 Task: Look for space in Monforte de Lemos, Spain from 12th  July, 2023 to 15th July, 2023 for 3 adults in price range Rs.12000 to Rs.16000. Place can be entire place with 2 bedrooms having 3 beds and 1 bathroom. Property type can be house, flat, guest house. Amenities needed are: washing machine. Booking option can be shelf check-in. Required host language is English.
Action: Mouse moved to (252, 135)
Screenshot: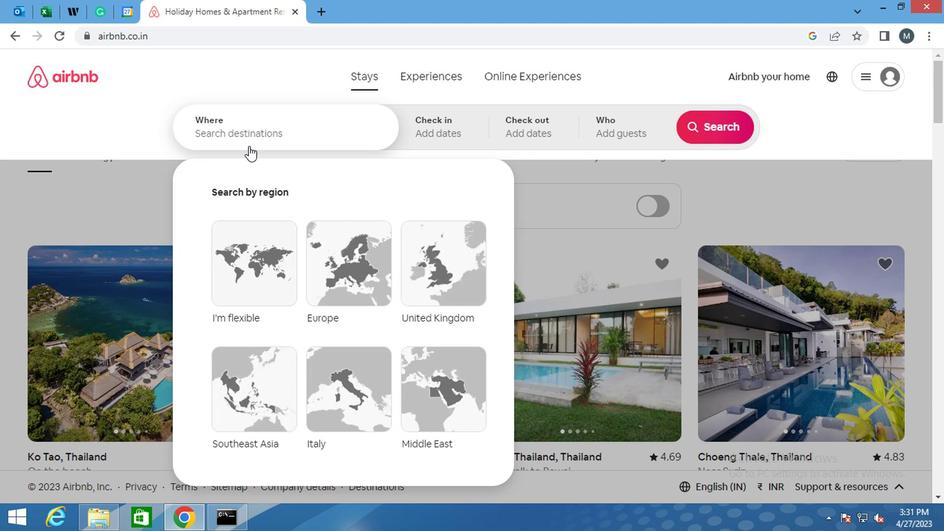 
Action: Mouse pressed left at (252, 135)
Screenshot: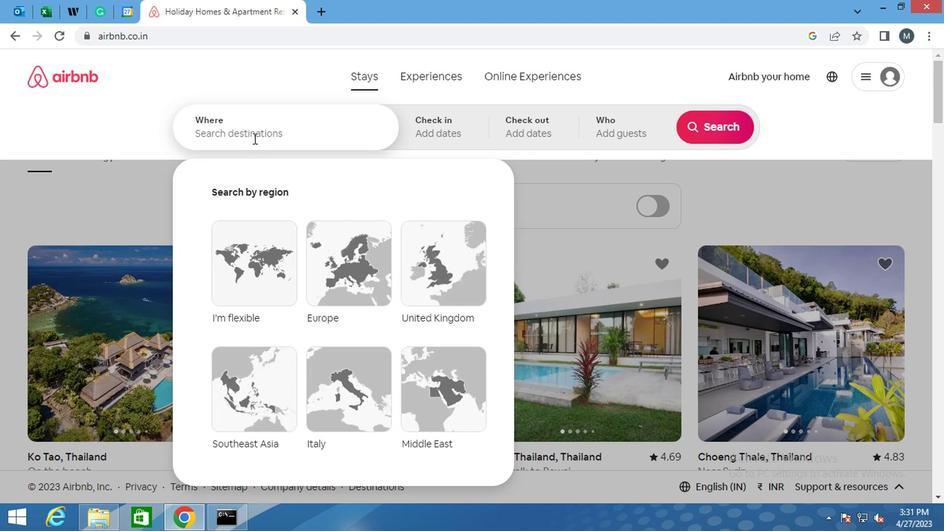 
Action: Key pressed <Key.shift>MOND<Key.backspace>FORTE<Key.space>DE<Key.space><Key.shift>LEMOS,<Key.space><Key.shift>SPAIN
Screenshot: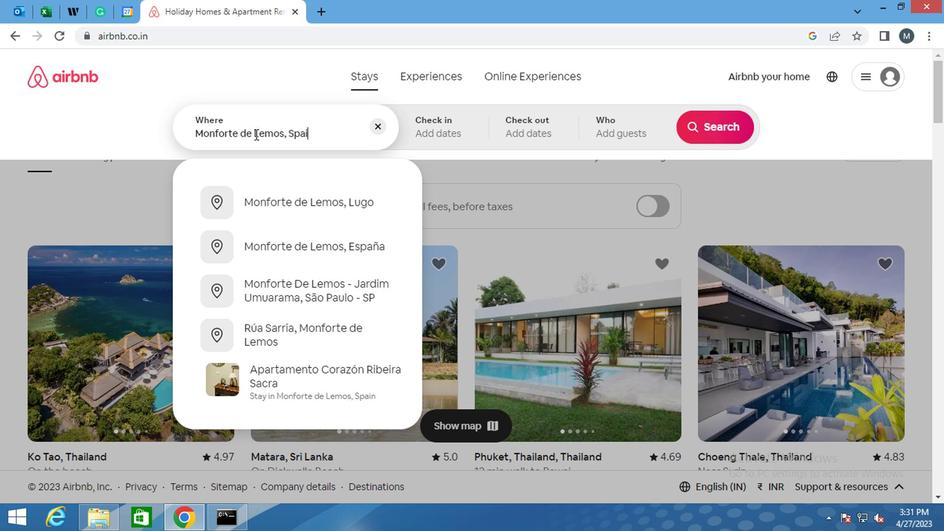
Action: Mouse moved to (244, 162)
Screenshot: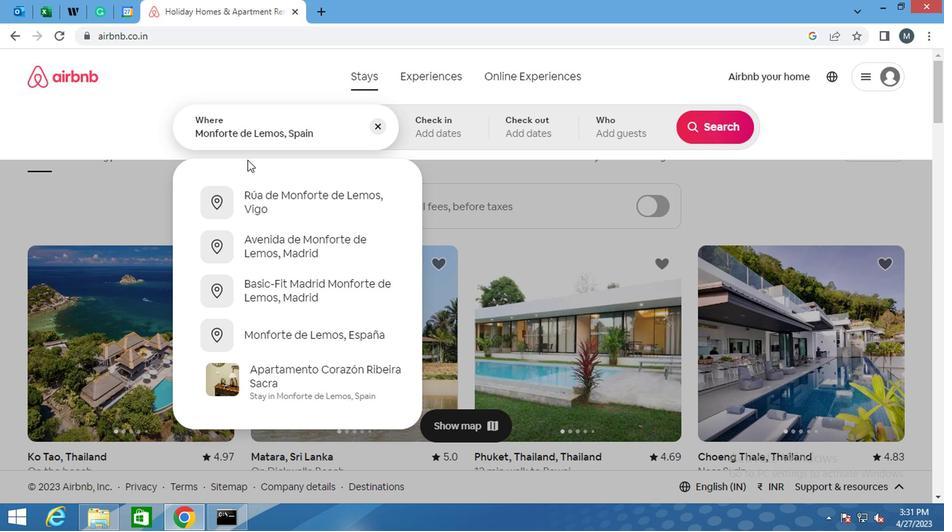 
Action: Key pressed <Key.enter>
Screenshot: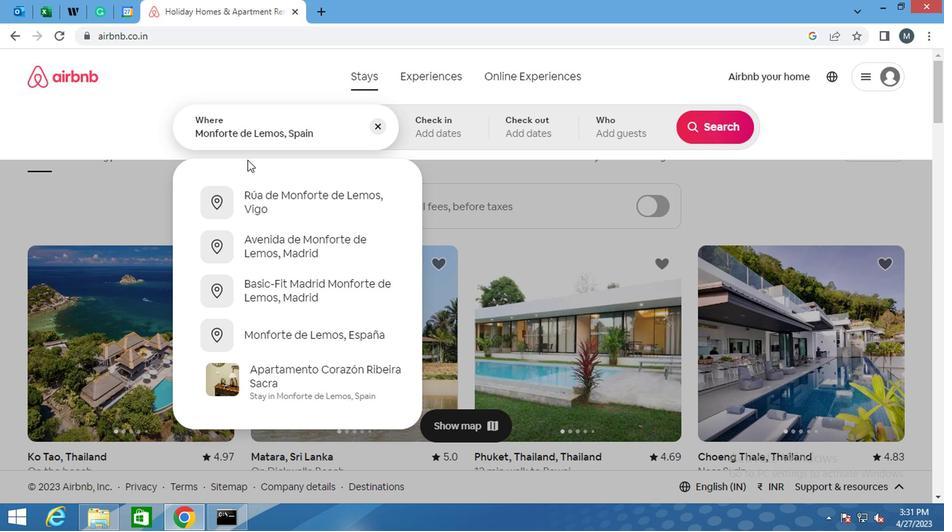 
Action: Mouse moved to (701, 238)
Screenshot: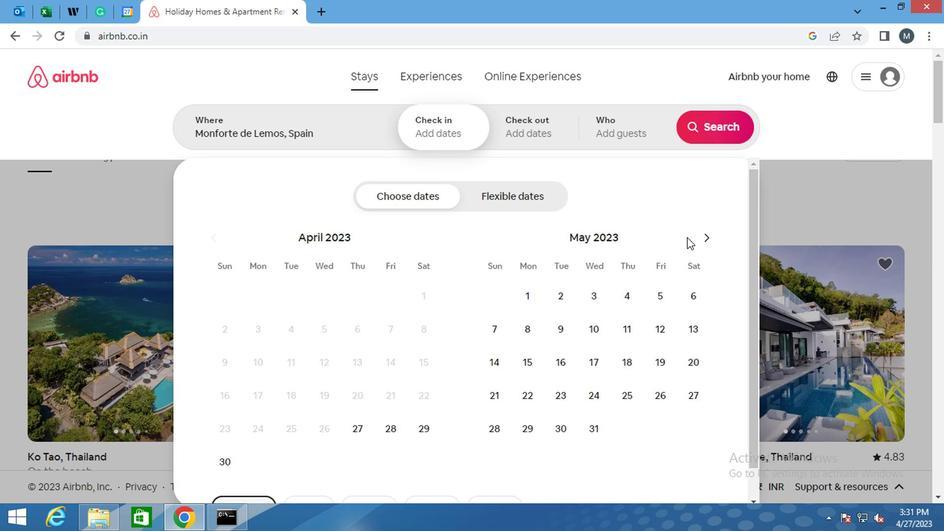 
Action: Mouse pressed left at (701, 238)
Screenshot: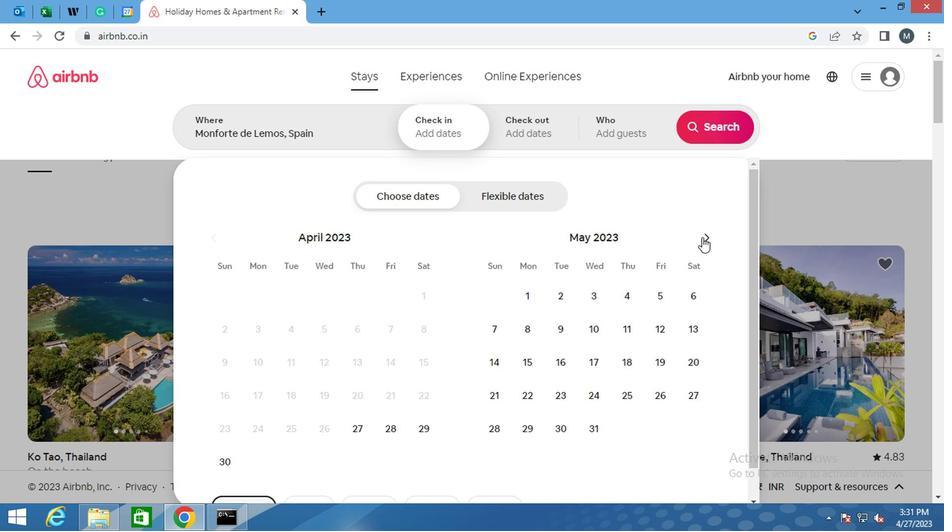
Action: Mouse moved to (701, 238)
Screenshot: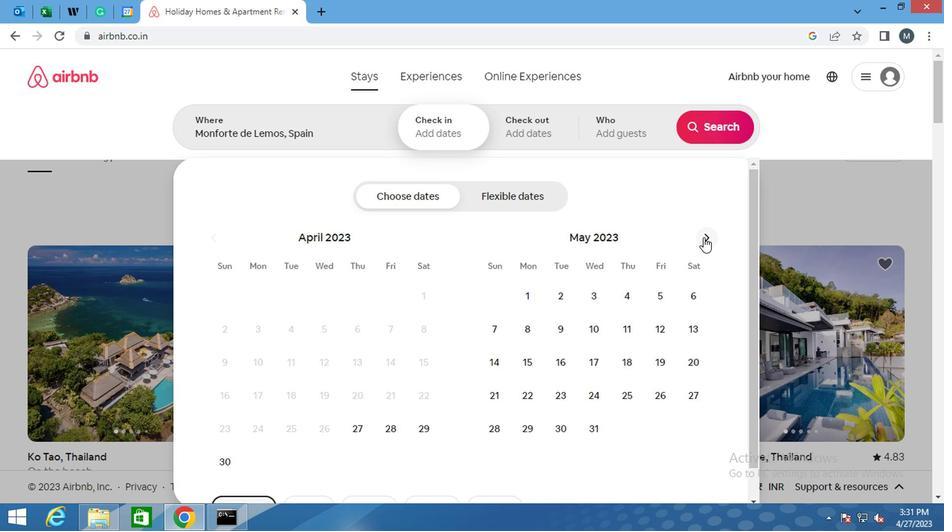 
Action: Mouse pressed left at (701, 238)
Screenshot: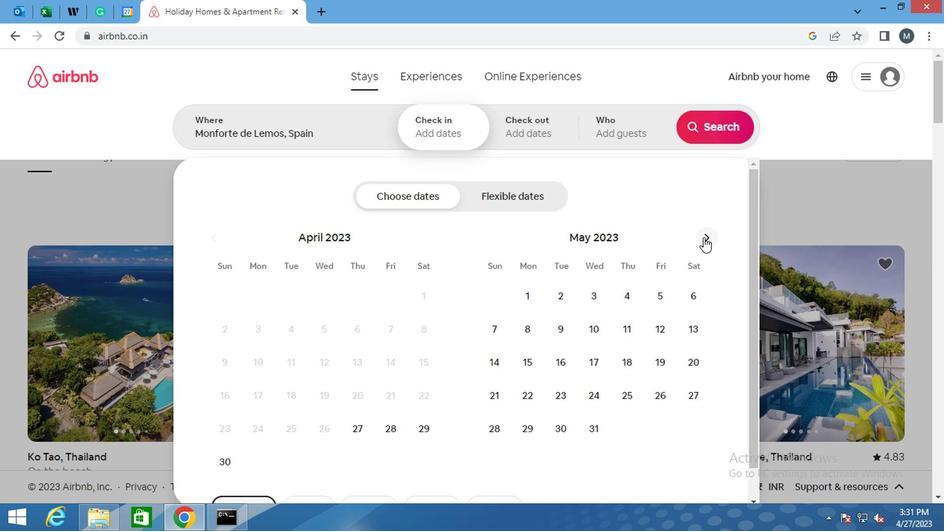 
Action: Mouse moved to (597, 363)
Screenshot: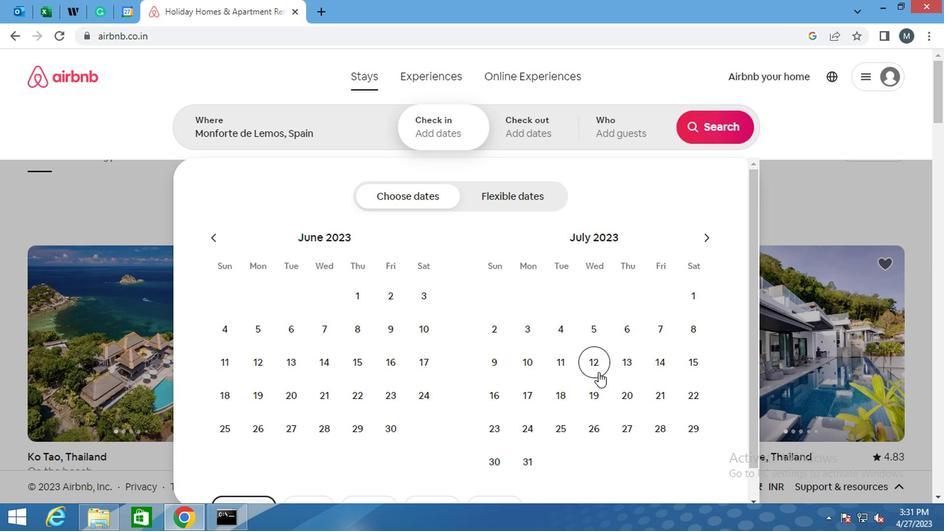 
Action: Mouse pressed left at (597, 363)
Screenshot: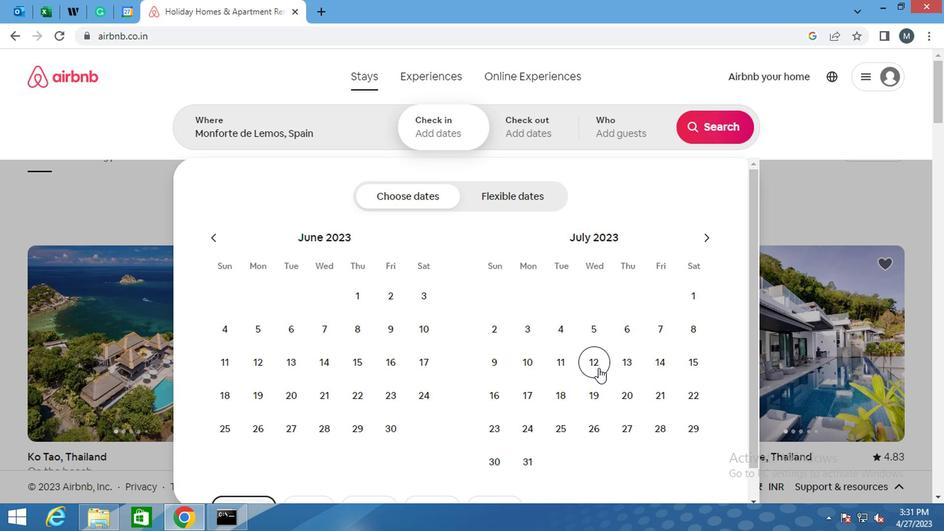 
Action: Mouse moved to (693, 371)
Screenshot: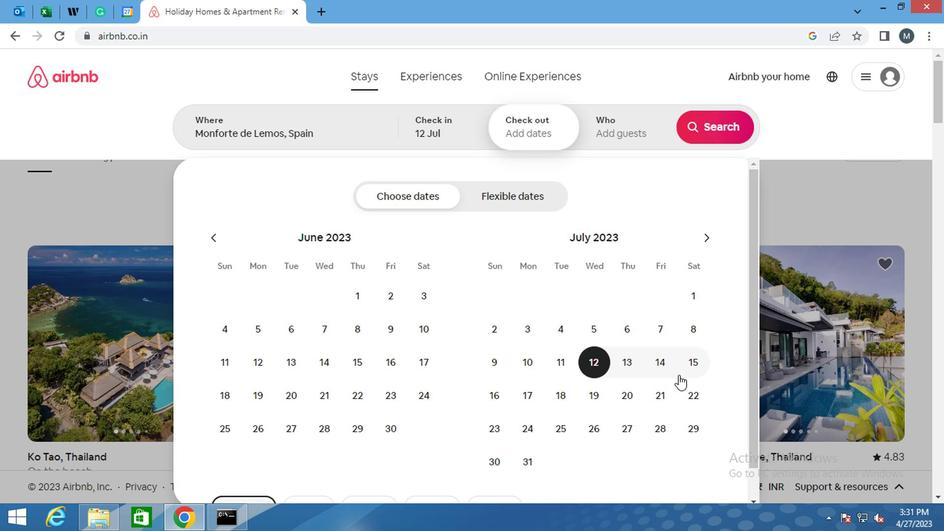 
Action: Mouse pressed left at (693, 371)
Screenshot: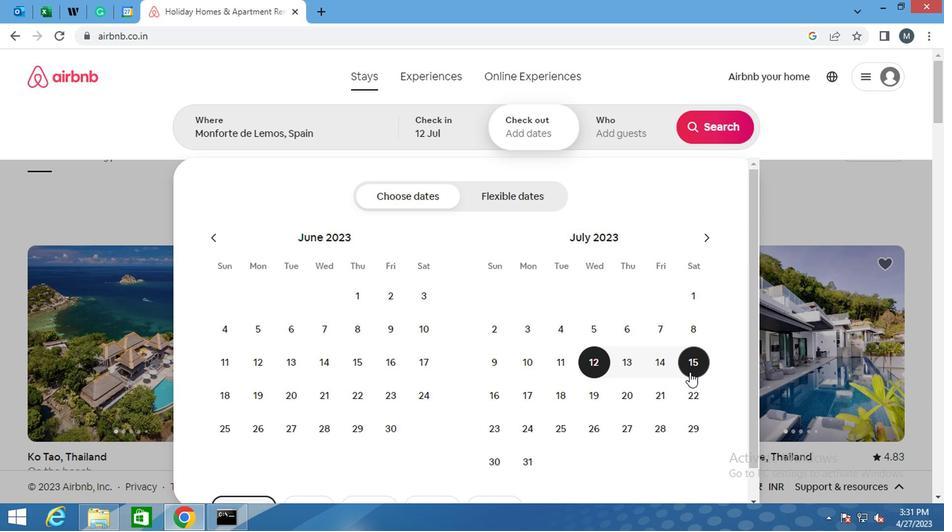 
Action: Mouse moved to (620, 133)
Screenshot: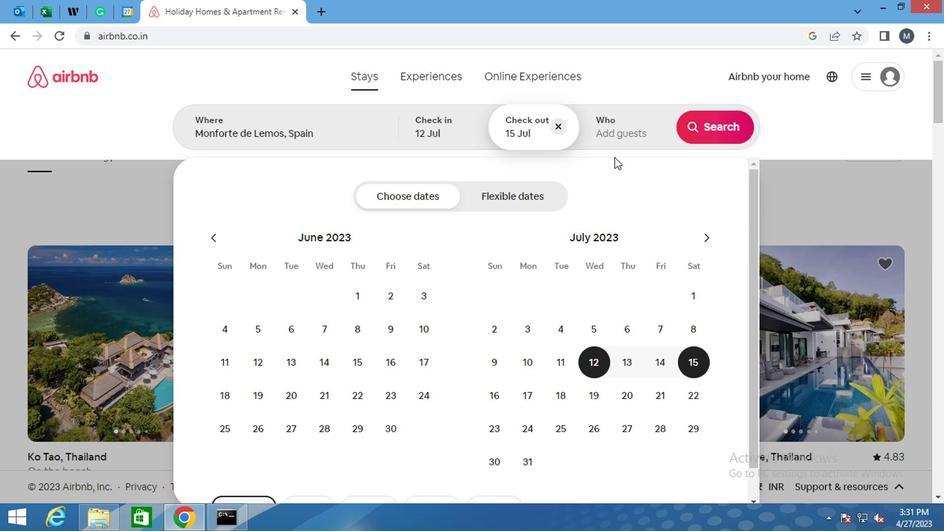 
Action: Mouse pressed left at (620, 133)
Screenshot: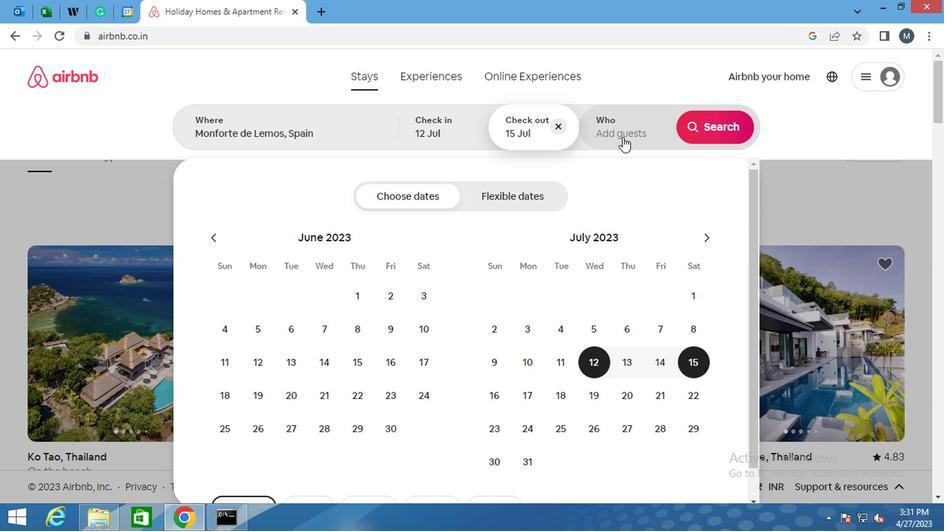 
Action: Mouse moved to (723, 201)
Screenshot: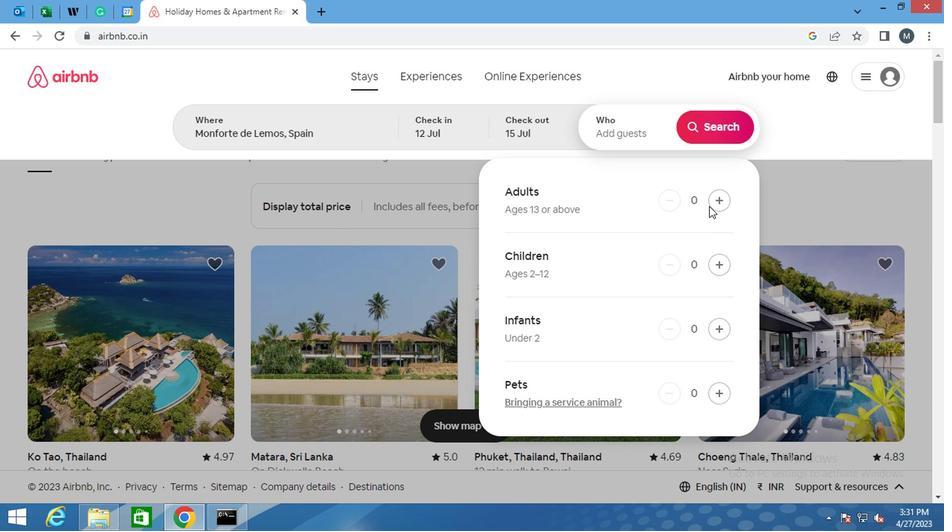 
Action: Mouse pressed left at (723, 201)
Screenshot: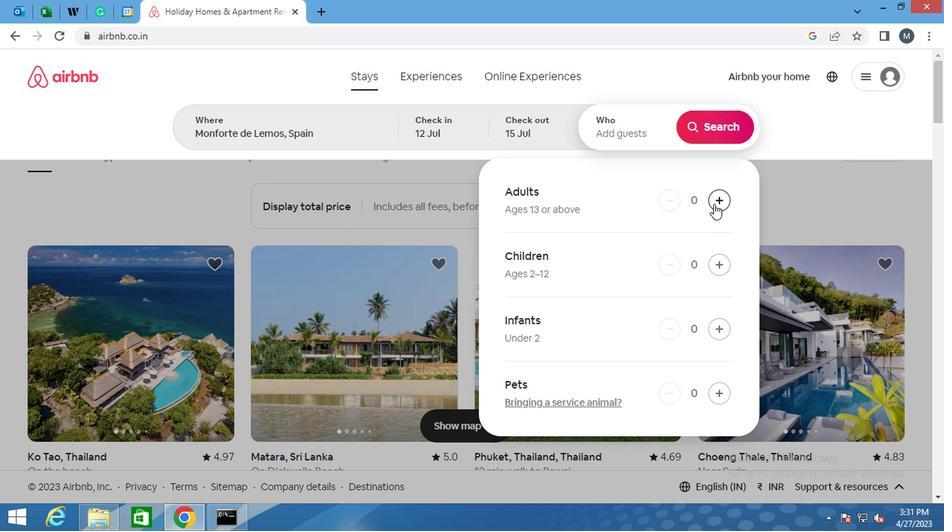 
Action: Mouse moved to (723, 201)
Screenshot: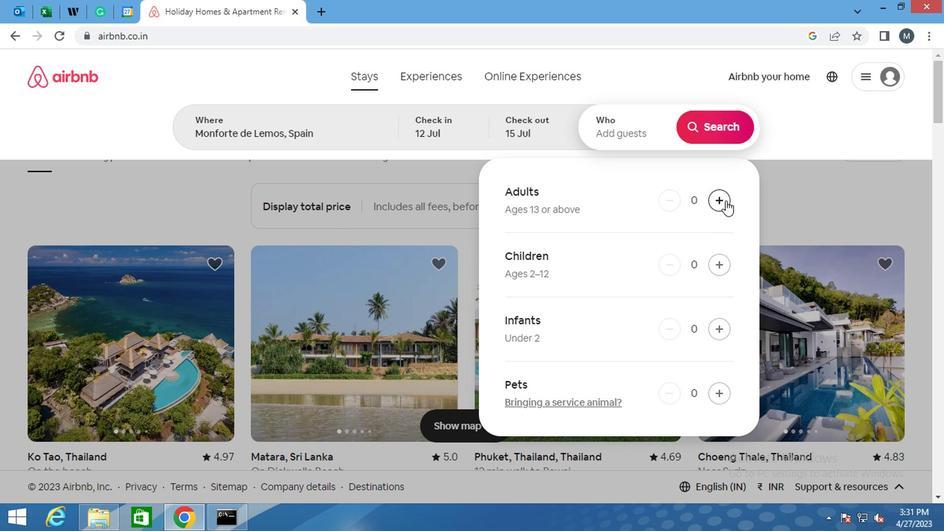 
Action: Mouse pressed left at (723, 201)
Screenshot: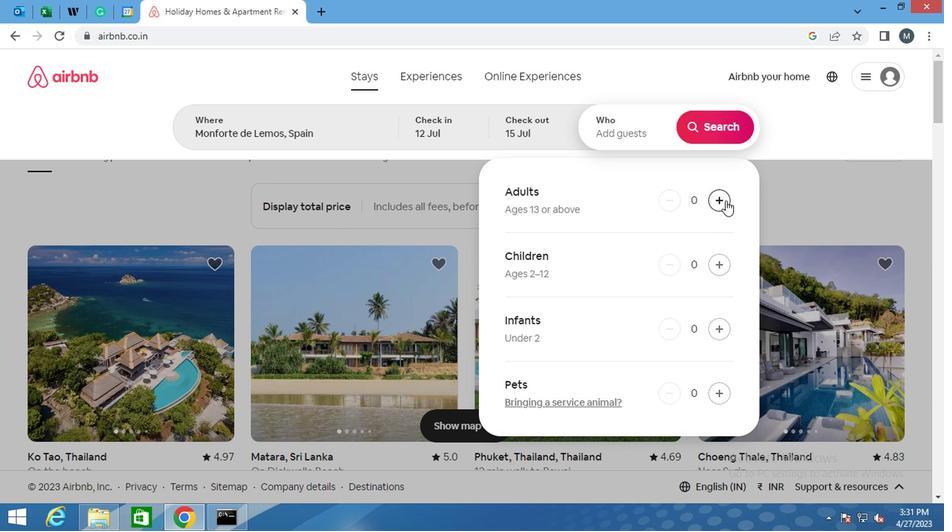 
Action: Mouse pressed left at (723, 201)
Screenshot: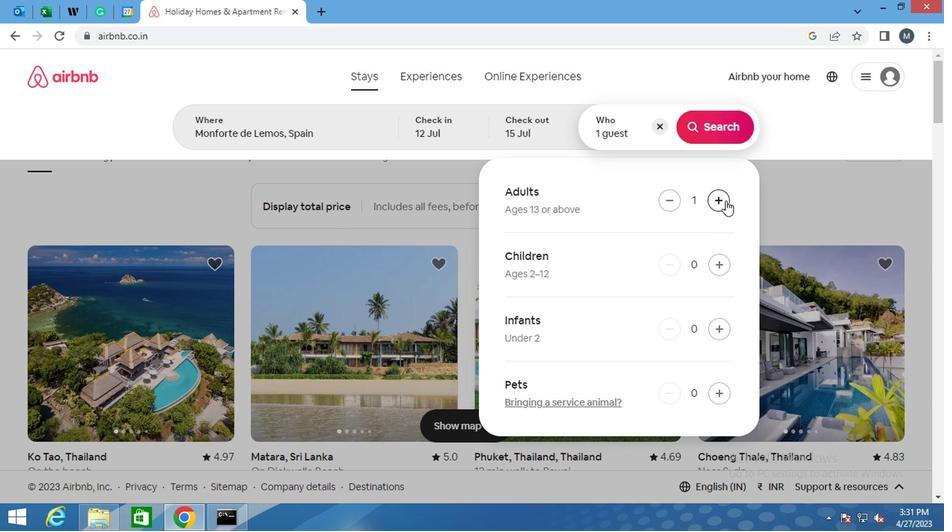 
Action: Mouse moved to (697, 126)
Screenshot: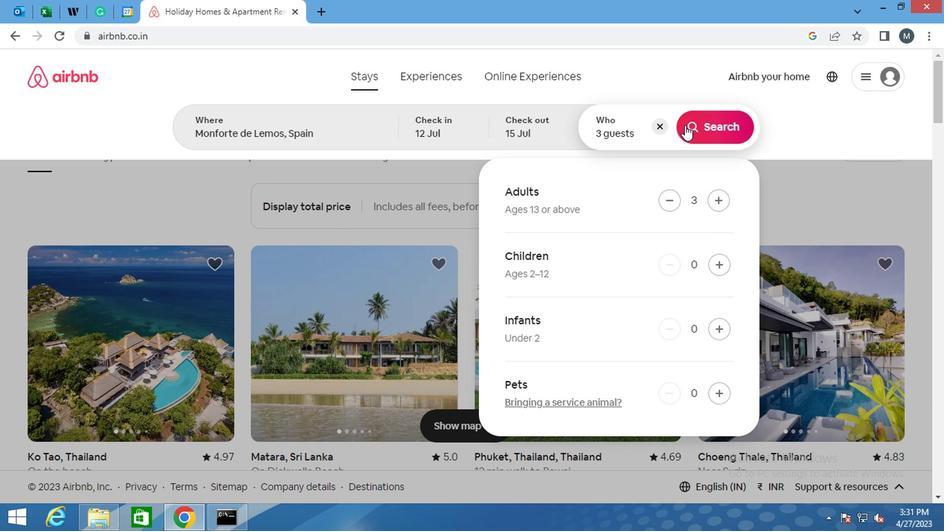 
Action: Mouse pressed left at (697, 126)
Screenshot: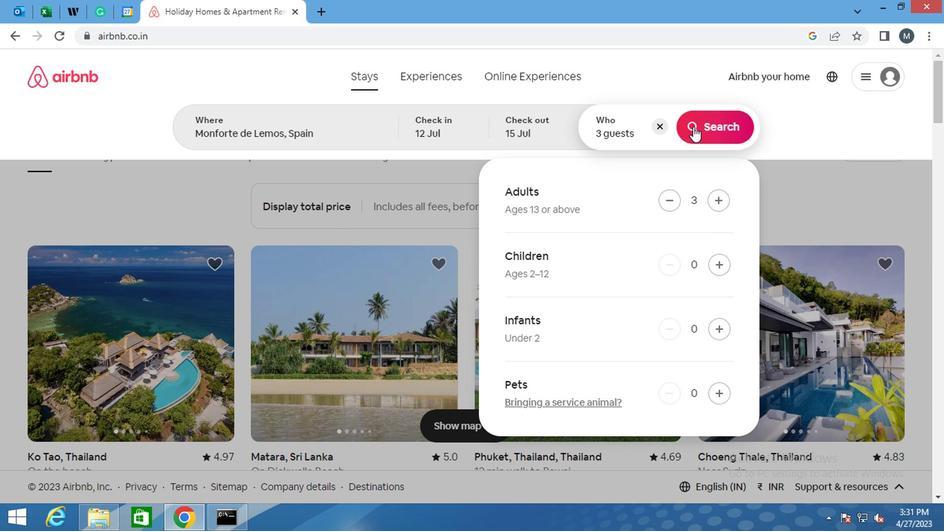
Action: Mouse moved to (865, 136)
Screenshot: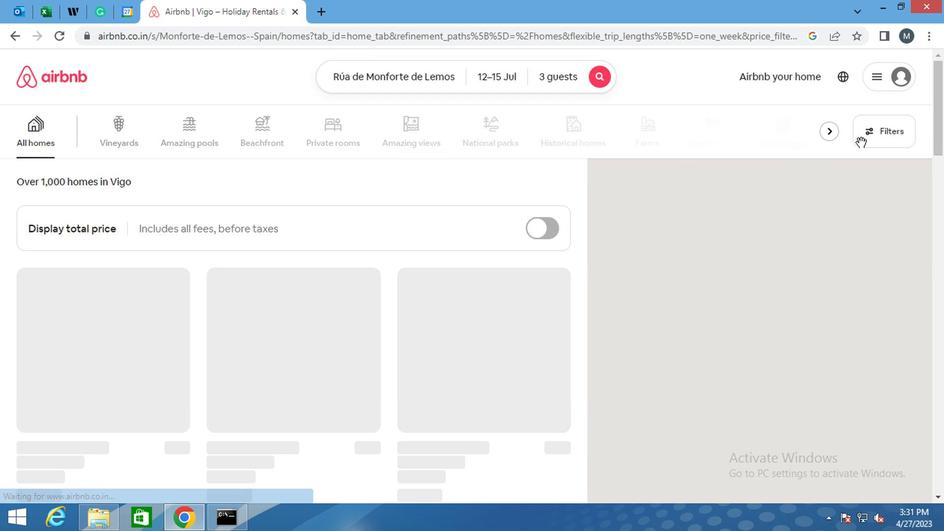
Action: Mouse pressed left at (865, 136)
Screenshot: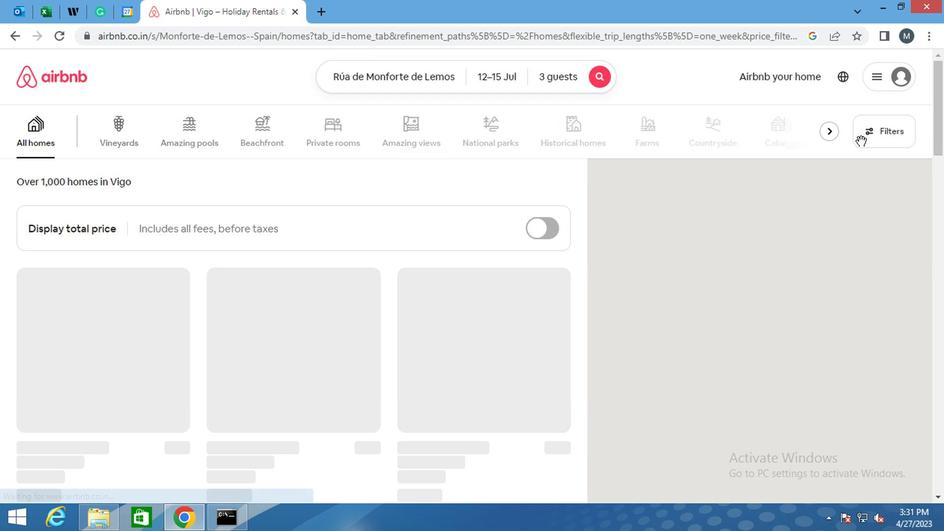 
Action: Mouse moved to (333, 300)
Screenshot: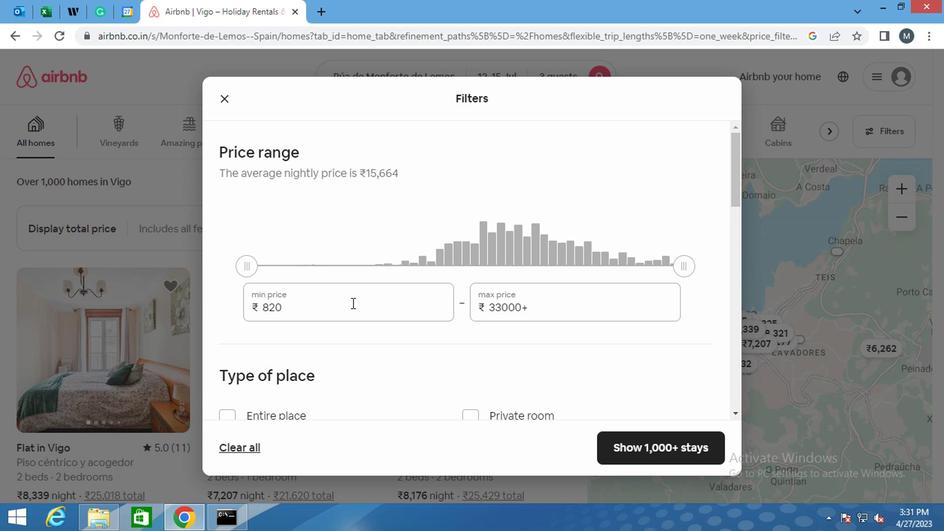 
Action: Mouse pressed left at (333, 300)
Screenshot: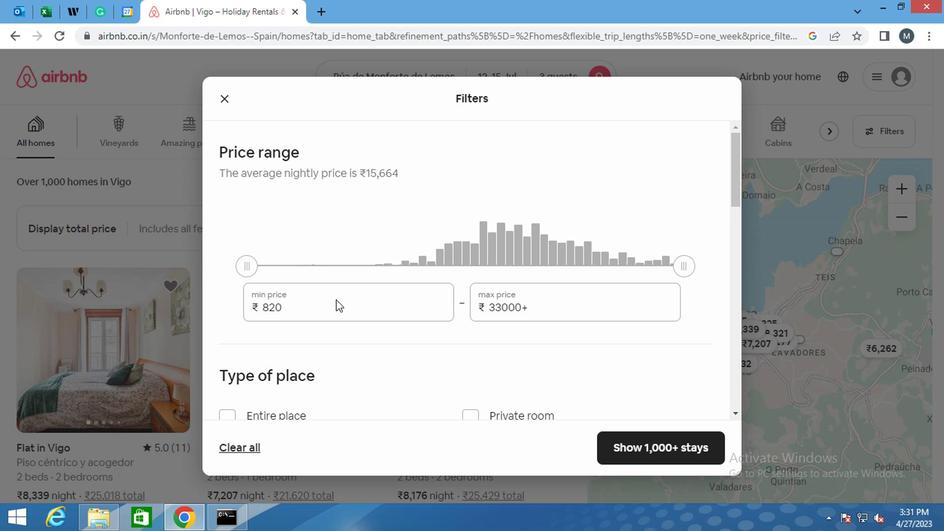 
Action: Mouse moved to (328, 311)
Screenshot: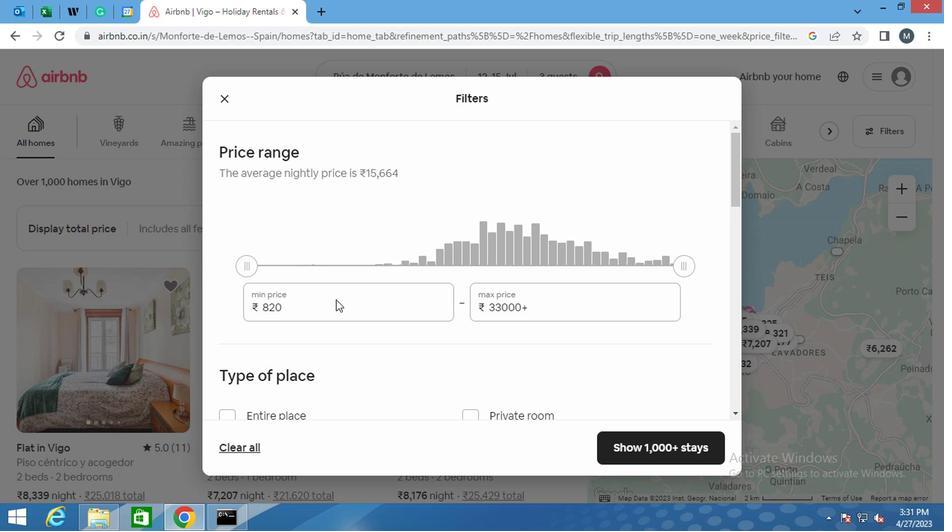 
Action: Mouse pressed left at (328, 311)
Screenshot: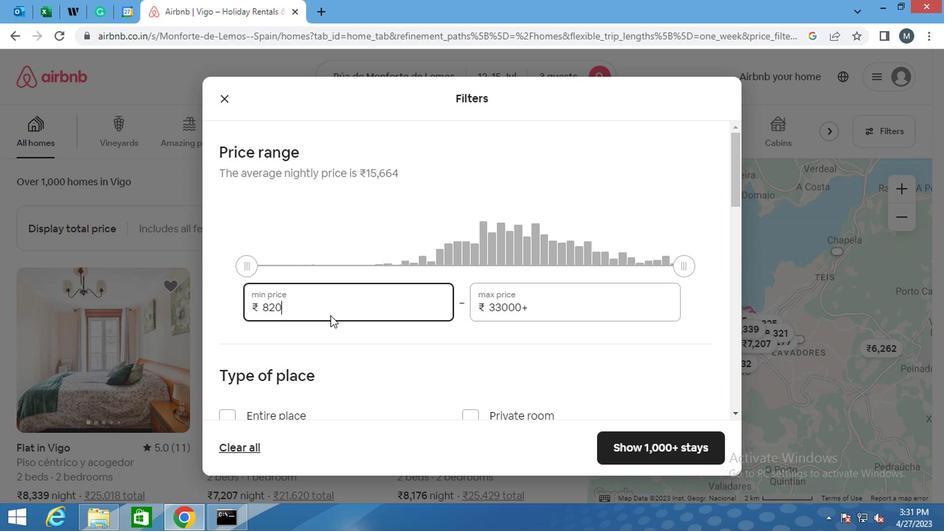 
Action: Mouse moved to (328, 311)
Screenshot: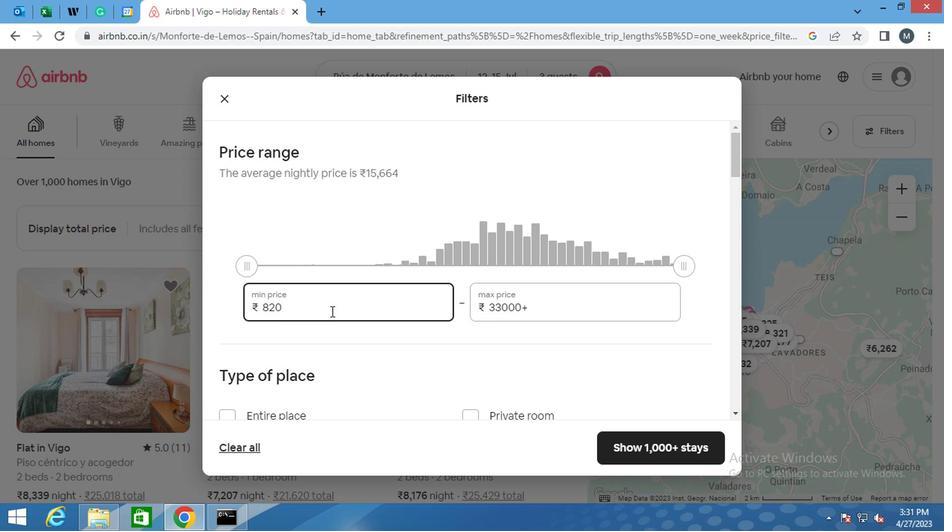 
Action: Key pressed <Key.backspace>
Screenshot: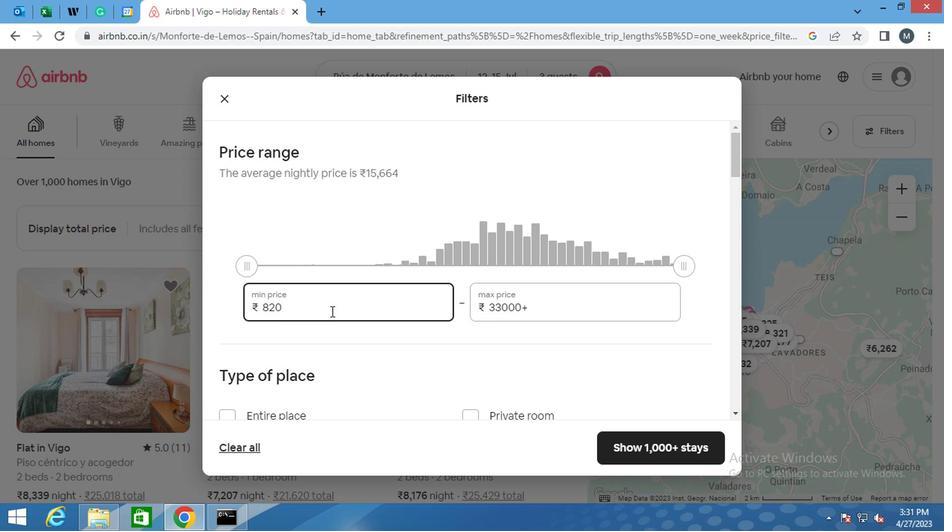 
Action: Mouse moved to (328, 311)
Screenshot: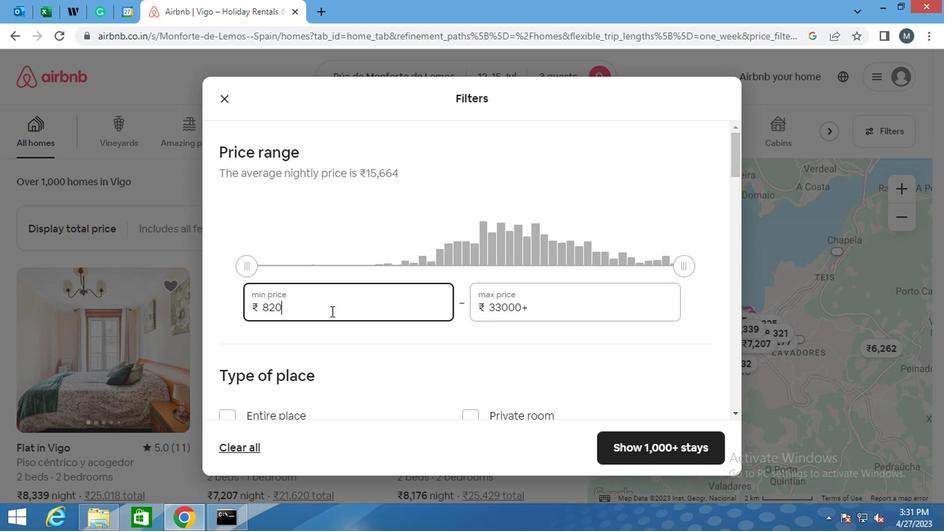 
Action: Key pressed <Key.backspace><Key.backspace><Key.backspace><Key.backspace><Key.backspace><Key.backspace><Key.backspace>
Screenshot: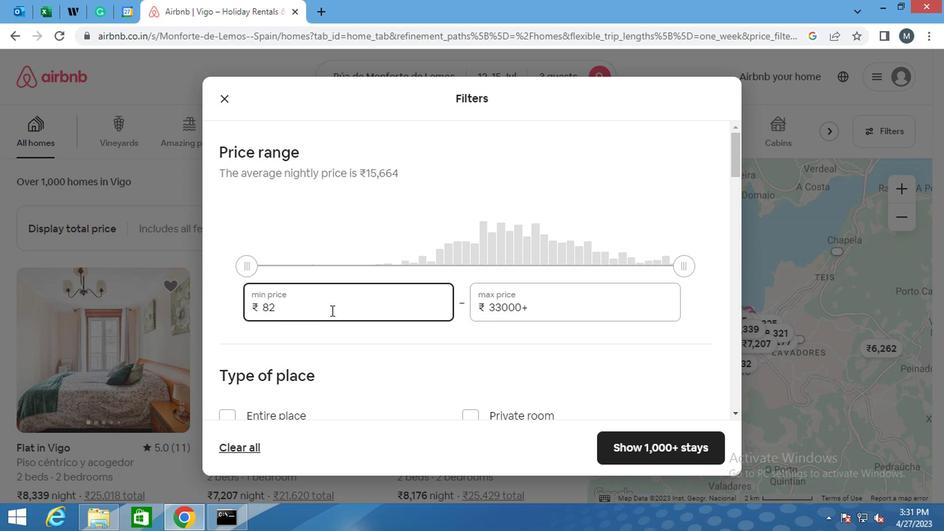 
Action: Mouse moved to (328, 311)
Screenshot: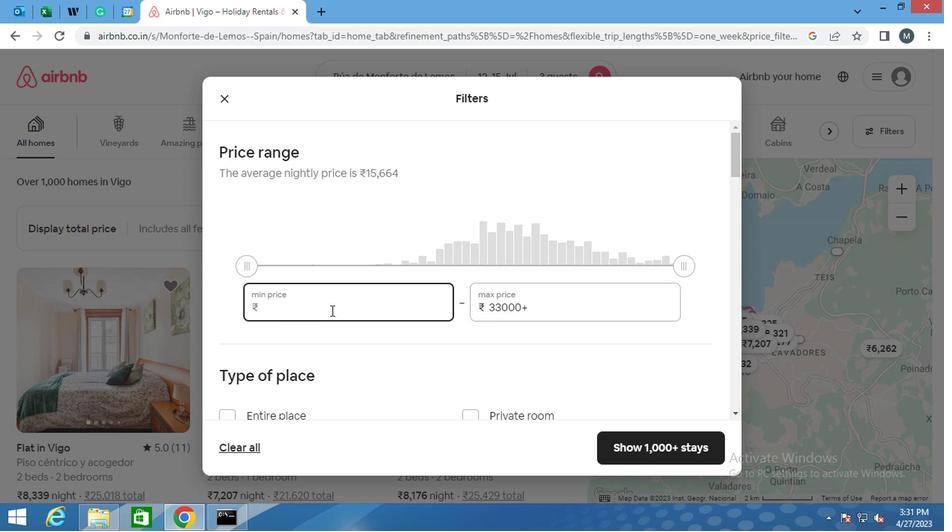 
Action: Key pressed 1200
Screenshot: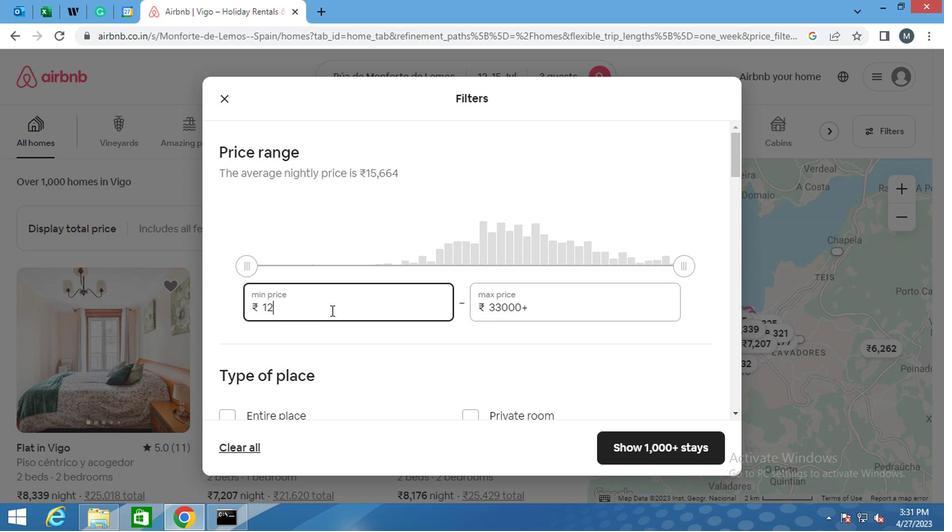 
Action: Mouse moved to (329, 311)
Screenshot: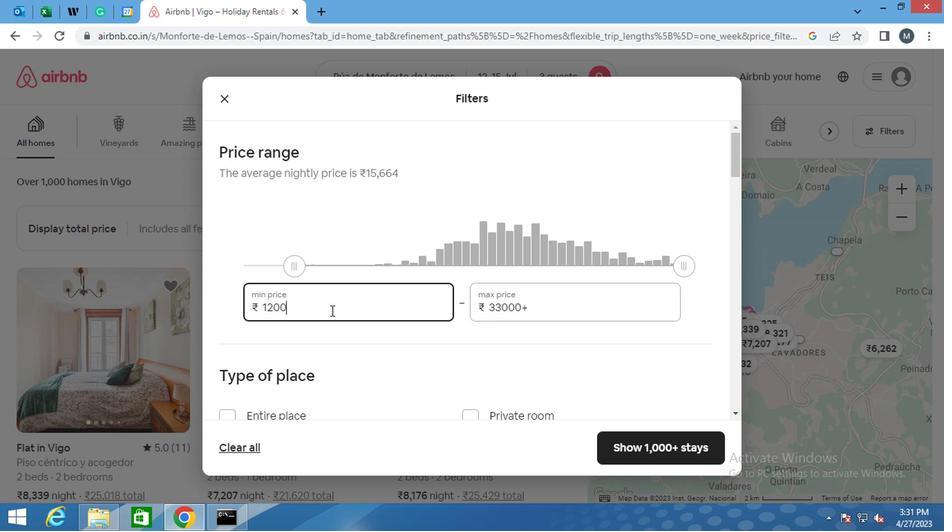 
Action: Key pressed 0
Screenshot: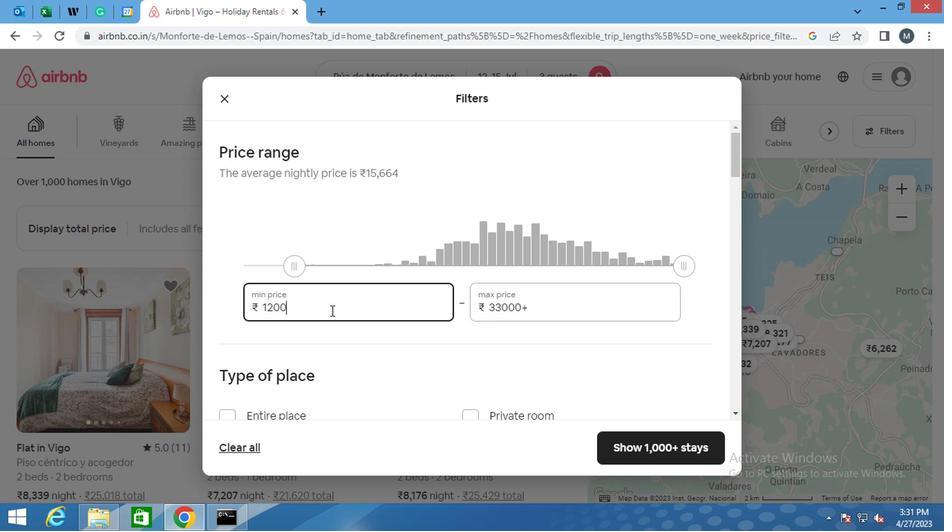 
Action: Mouse moved to (534, 312)
Screenshot: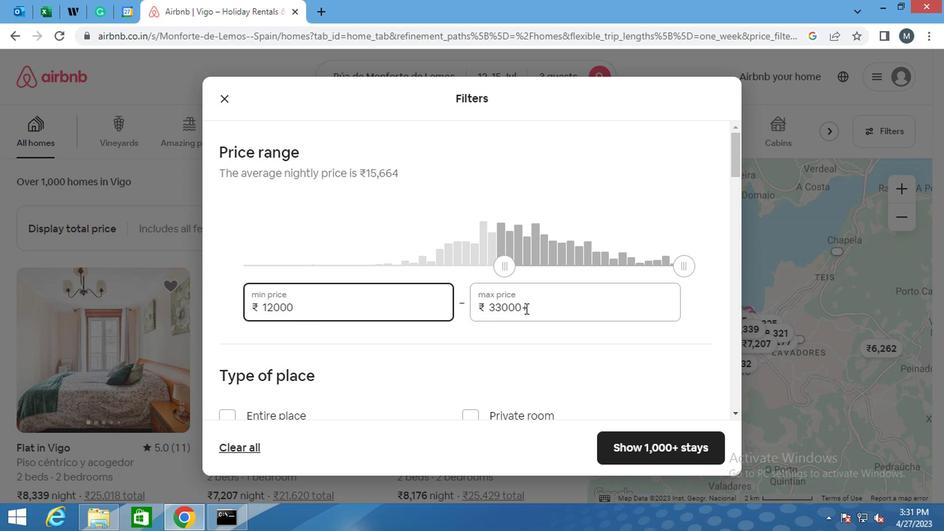 
Action: Mouse pressed left at (534, 312)
Screenshot: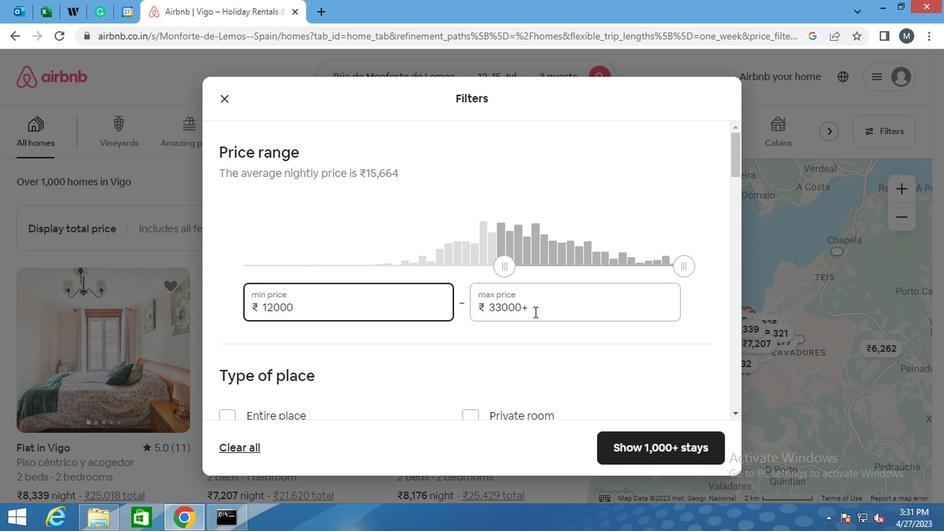 
Action: Mouse moved to (481, 310)
Screenshot: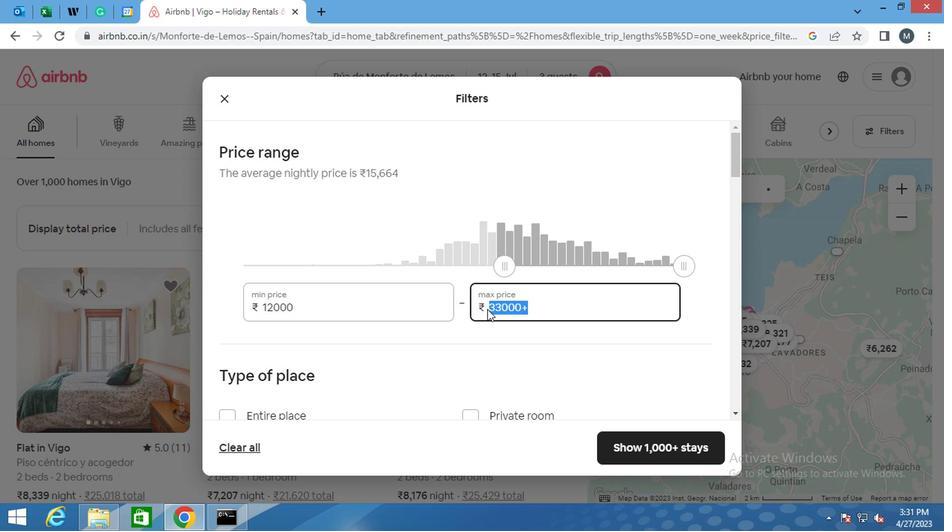 
Action: Key pressed 16000
Screenshot: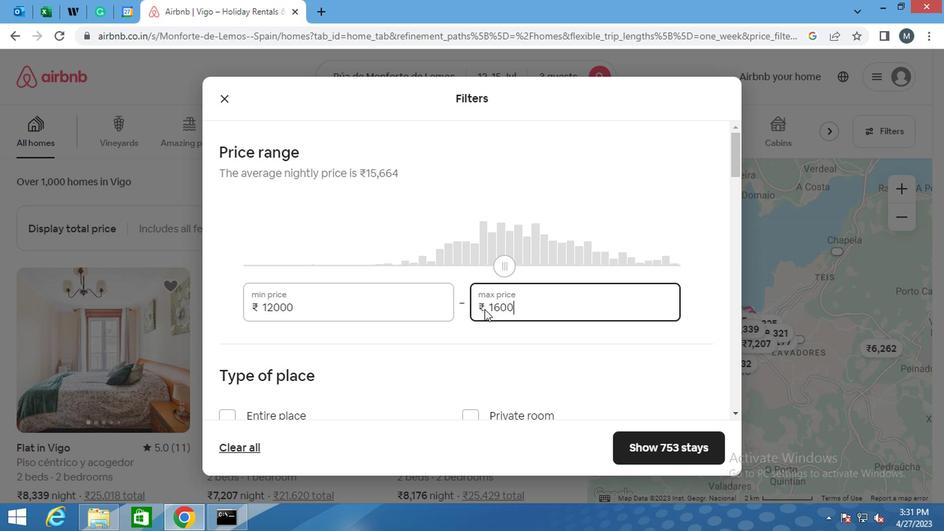 
Action: Mouse moved to (464, 294)
Screenshot: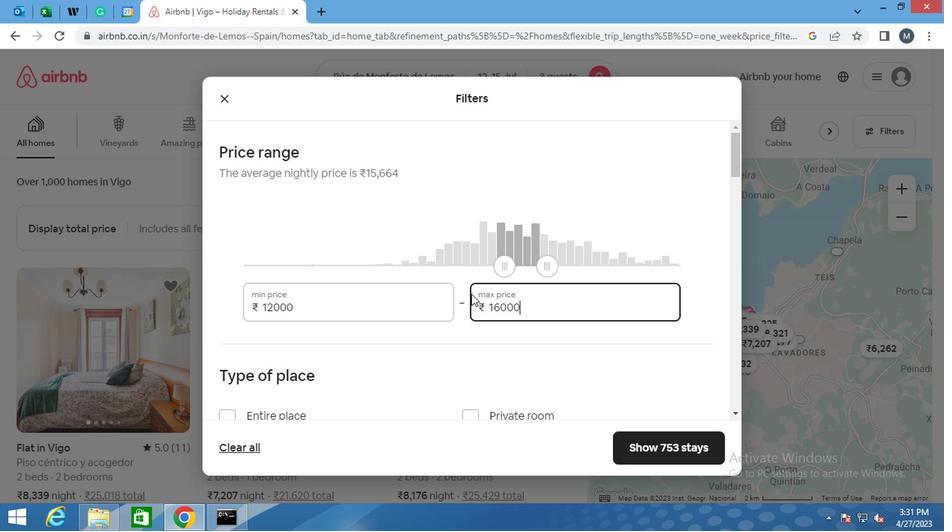 
Action: Mouse scrolled (464, 293) with delta (0, 0)
Screenshot: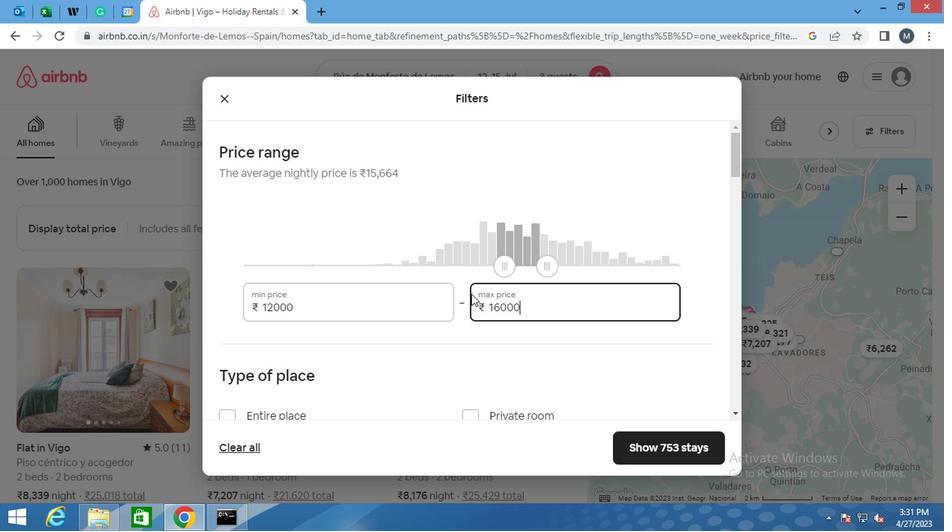 
Action: Mouse moved to (464, 294)
Screenshot: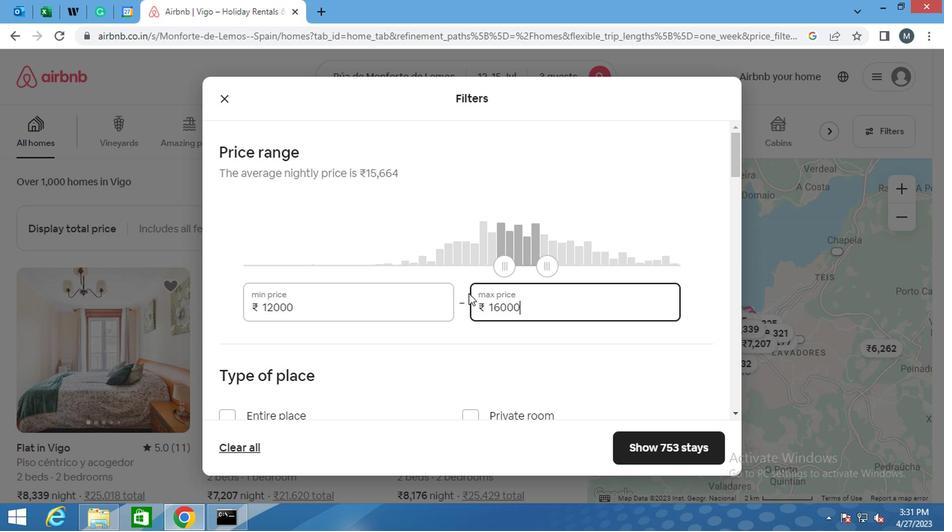
Action: Mouse scrolled (464, 293) with delta (0, 0)
Screenshot: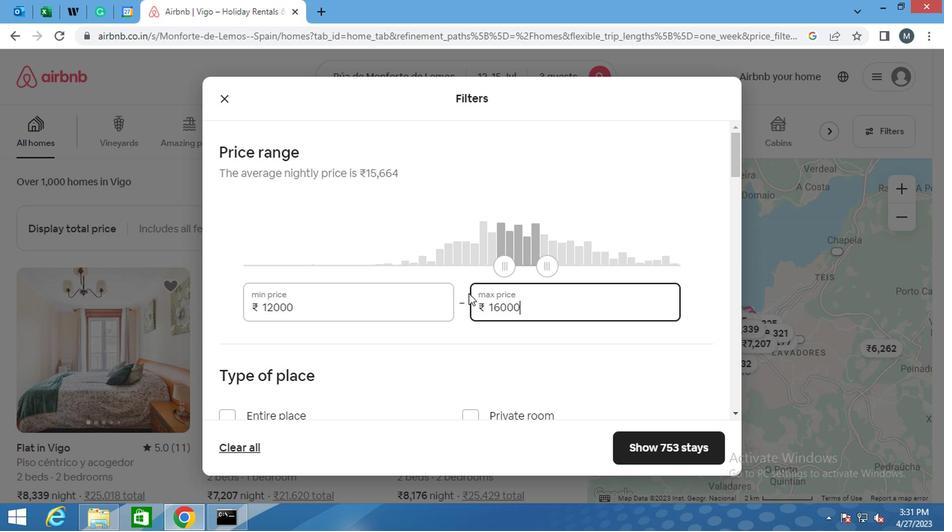 
Action: Mouse moved to (443, 294)
Screenshot: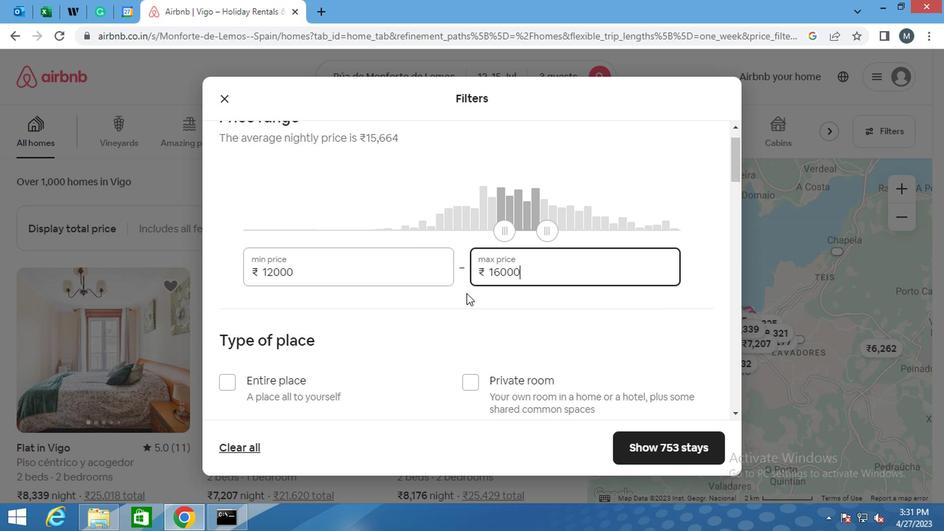 
Action: Mouse scrolled (443, 293) with delta (0, 0)
Screenshot: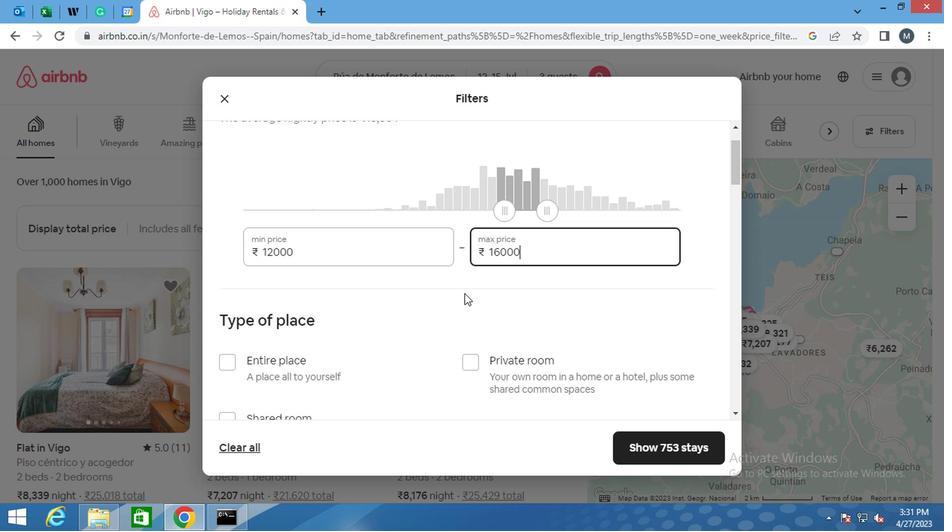 
Action: Mouse moved to (233, 213)
Screenshot: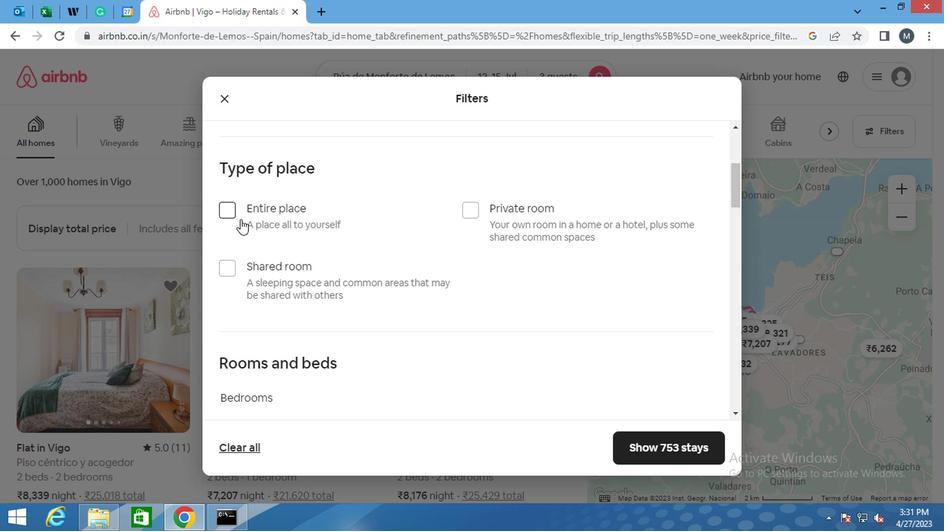 
Action: Mouse pressed left at (233, 213)
Screenshot: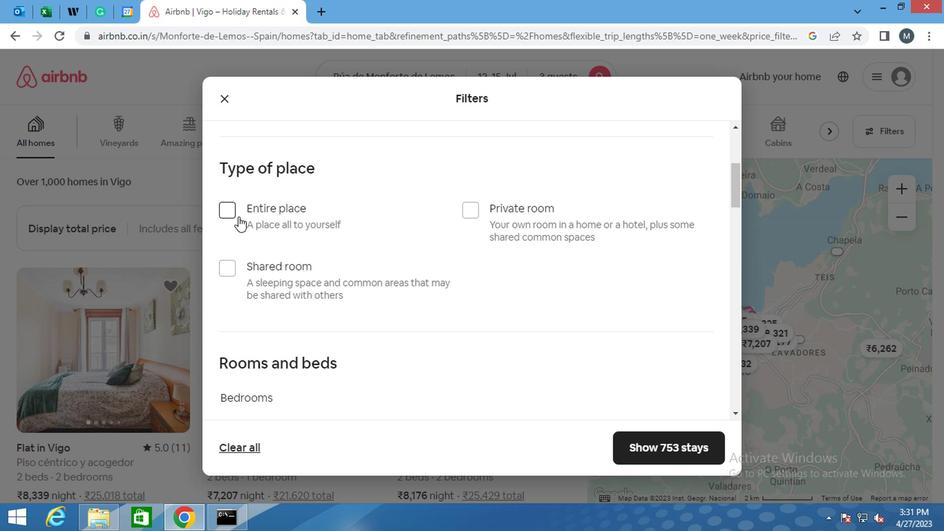 
Action: Mouse moved to (348, 244)
Screenshot: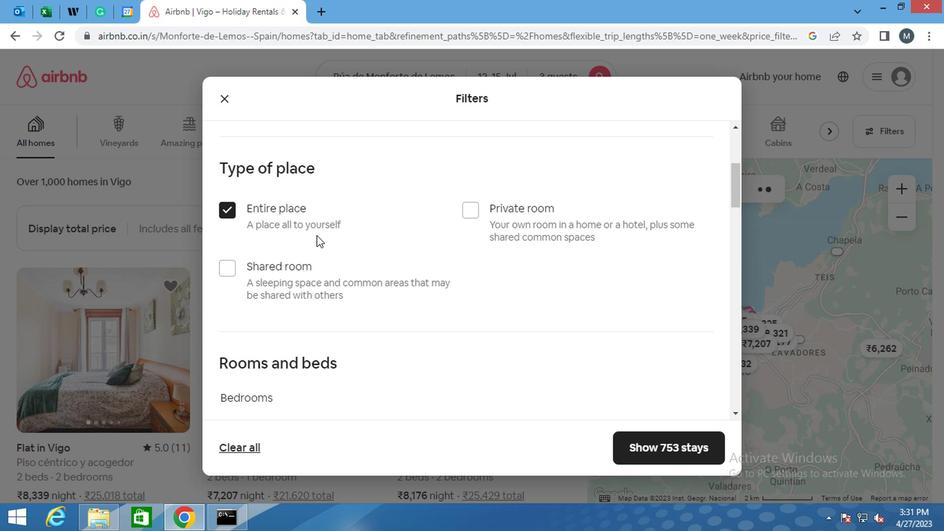 
Action: Mouse scrolled (348, 243) with delta (0, 0)
Screenshot: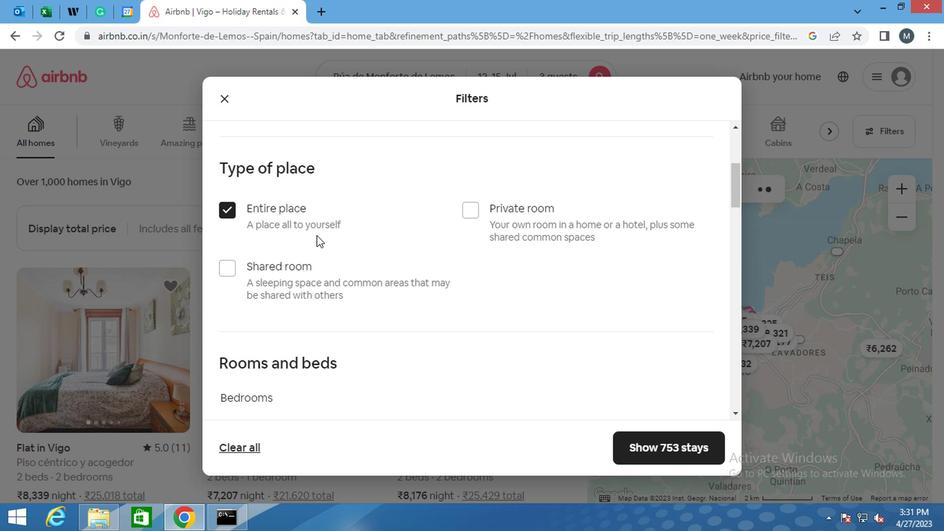 
Action: Mouse moved to (346, 246)
Screenshot: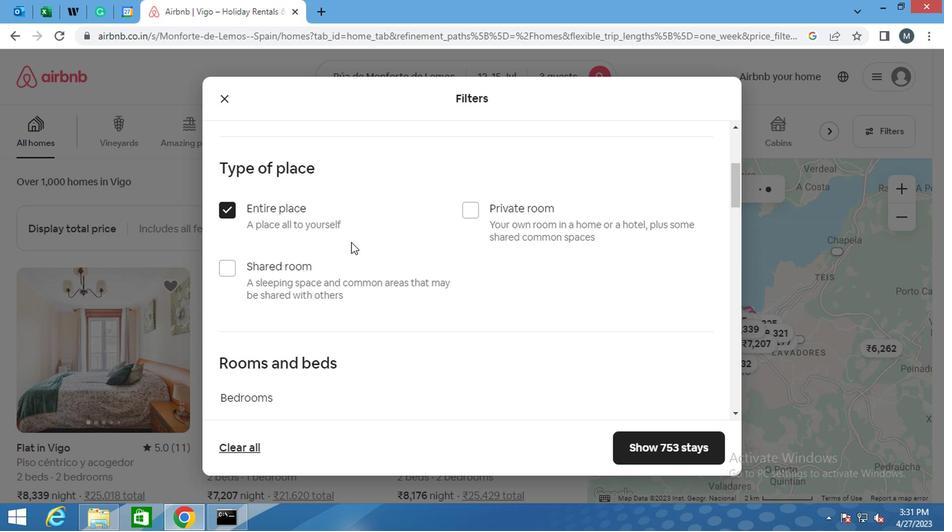 
Action: Mouse scrolled (346, 246) with delta (0, 0)
Screenshot: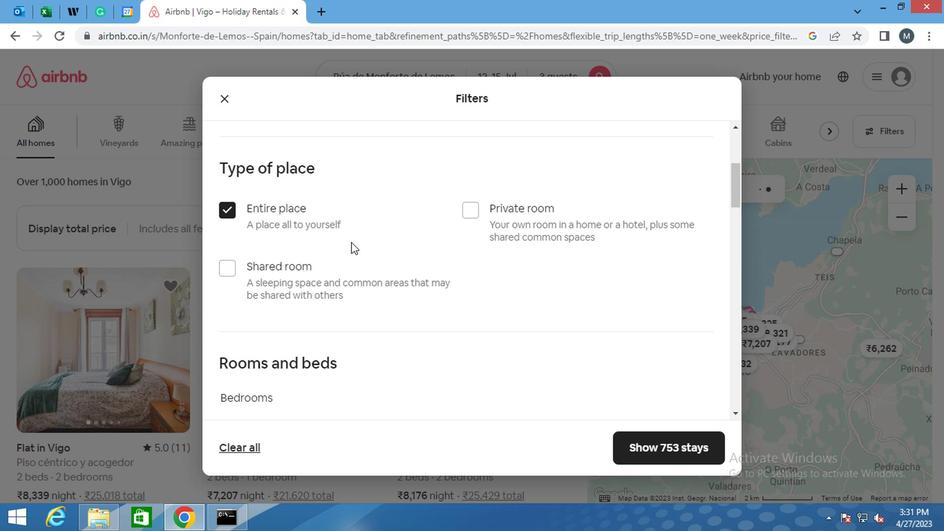
Action: Mouse moved to (321, 213)
Screenshot: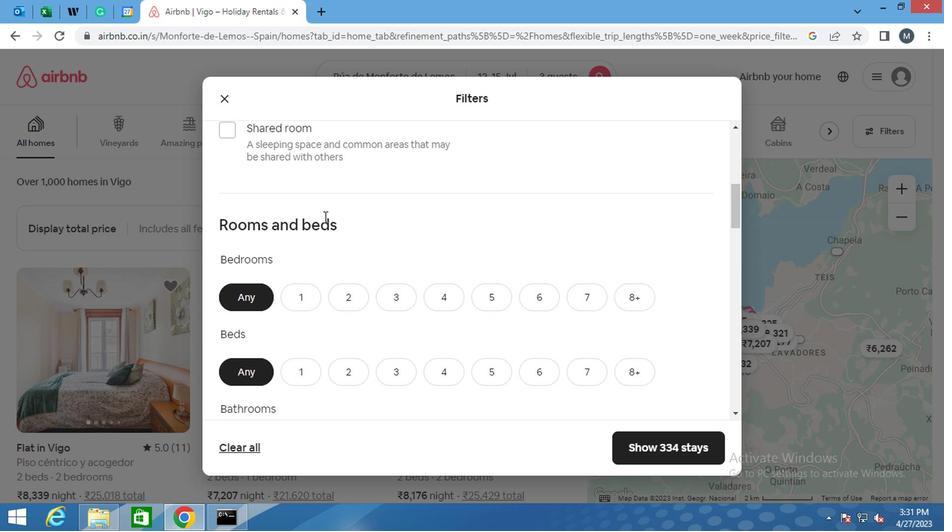 
Action: Mouse scrolled (321, 212) with delta (0, 0)
Screenshot: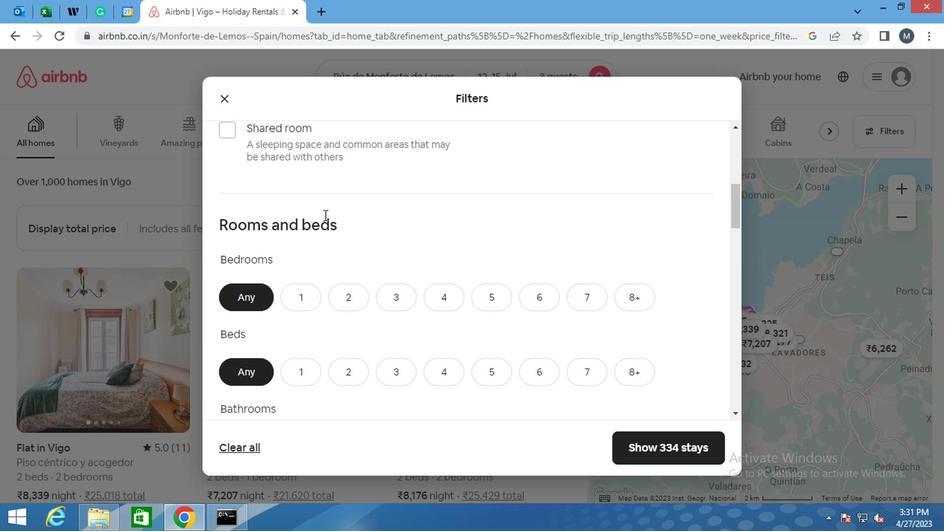 
Action: Mouse moved to (346, 235)
Screenshot: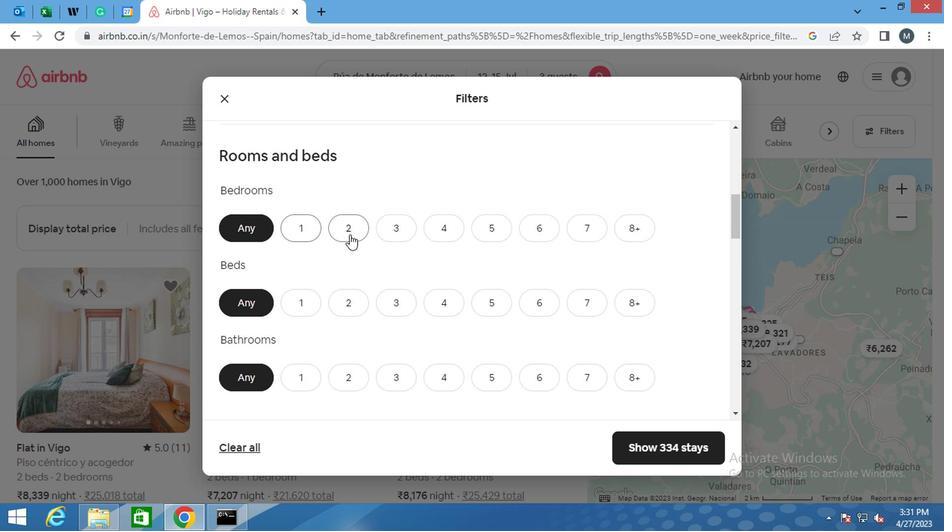 
Action: Mouse pressed left at (346, 235)
Screenshot: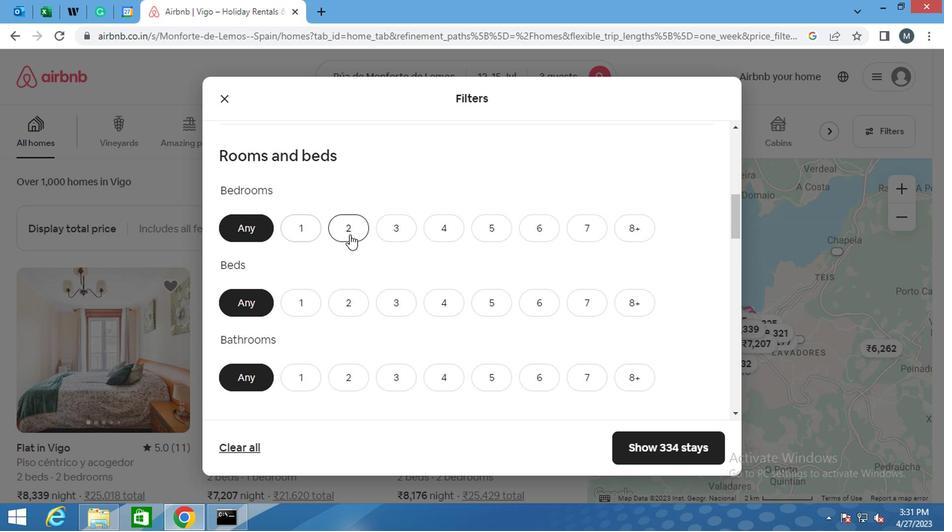 
Action: Mouse moved to (390, 305)
Screenshot: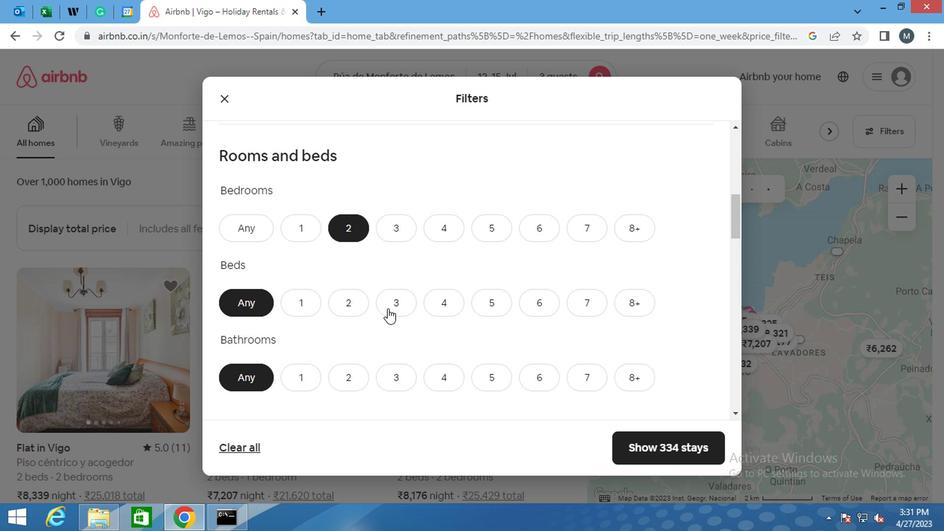 
Action: Mouse pressed left at (390, 305)
Screenshot: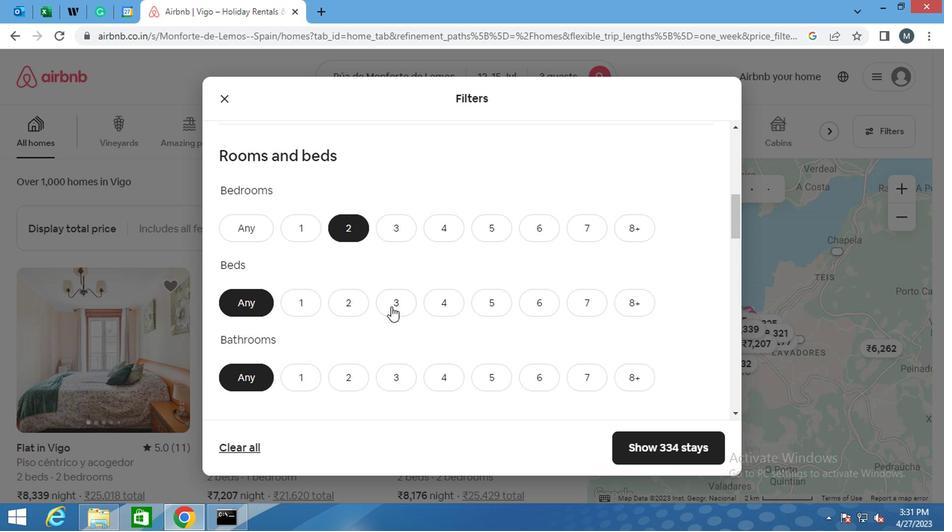 
Action: Mouse moved to (297, 375)
Screenshot: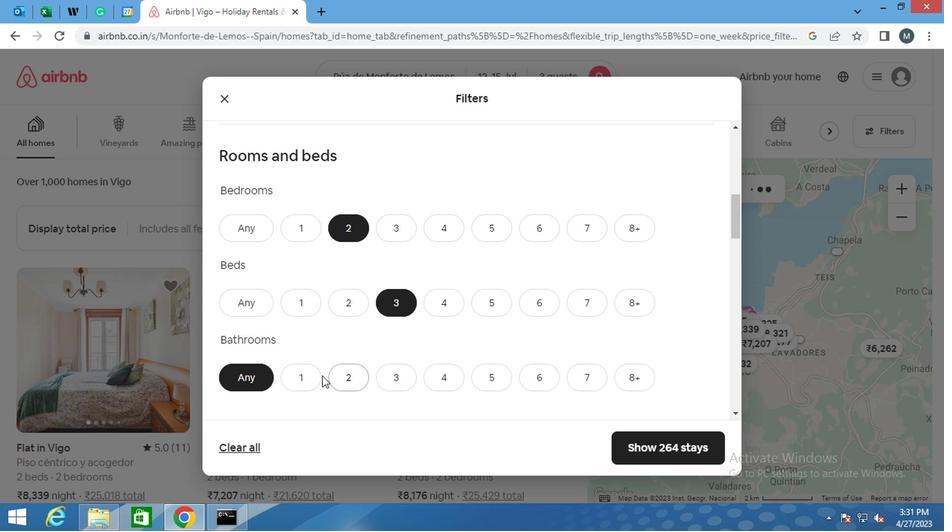 
Action: Mouse pressed left at (297, 375)
Screenshot: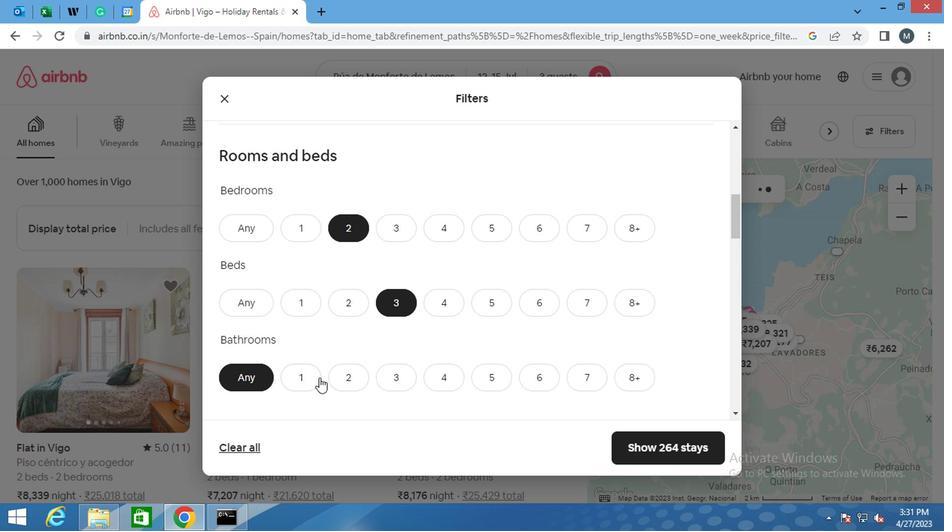 
Action: Mouse moved to (284, 306)
Screenshot: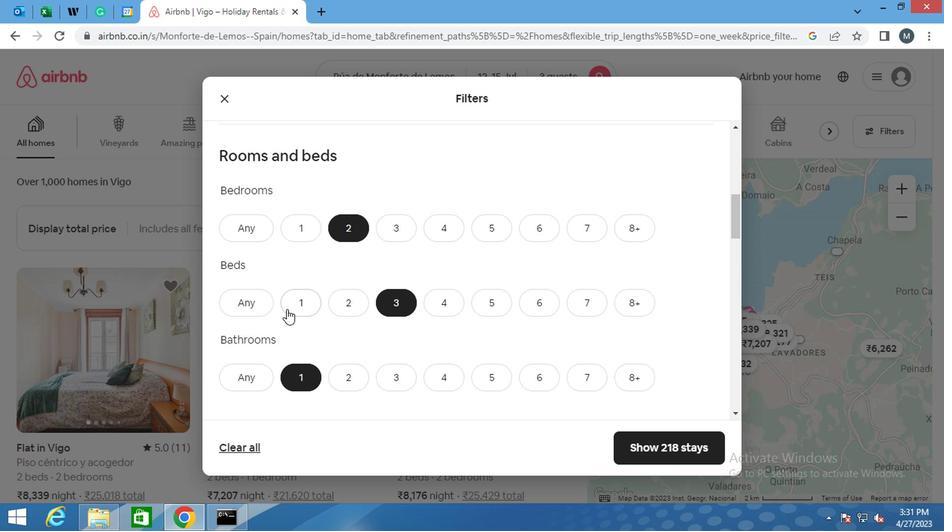 
Action: Mouse scrolled (284, 305) with delta (0, 0)
Screenshot: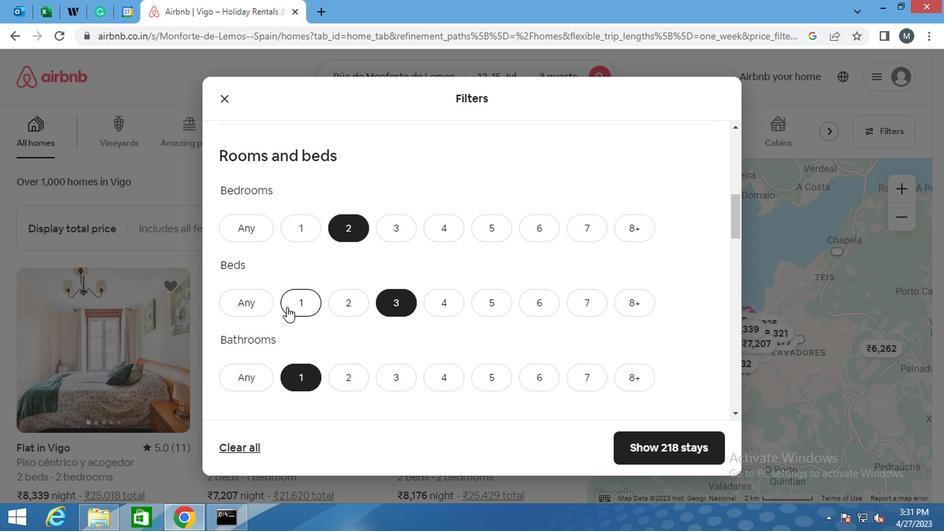 
Action: Mouse scrolled (284, 305) with delta (0, 0)
Screenshot: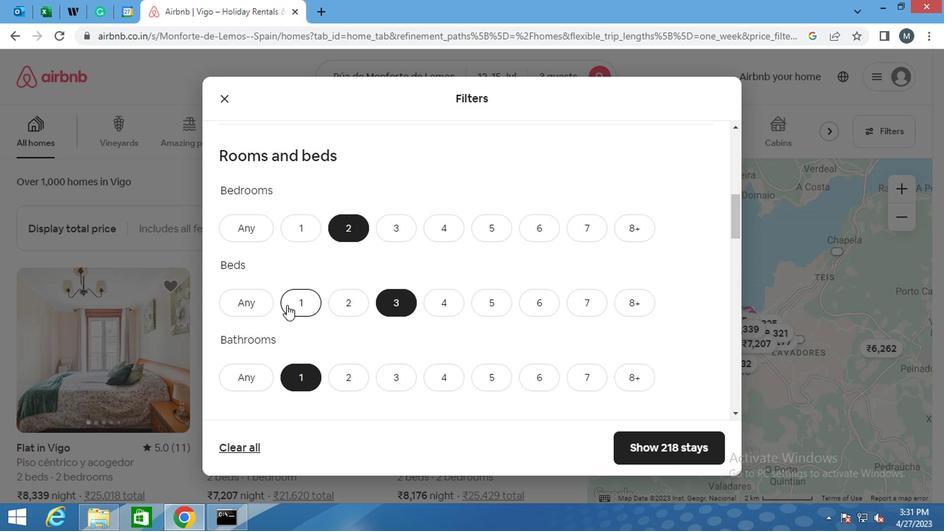 
Action: Mouse scrolled (284, 306) with delta (0, 0)
Screenshot: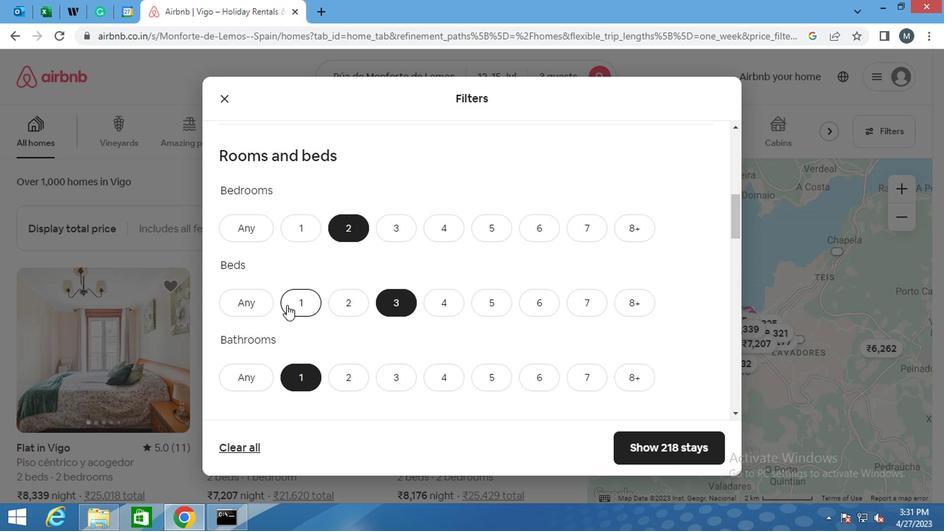 
Action: Mouse scrolled (284, 305) with delta (0, 0)
Screenshot: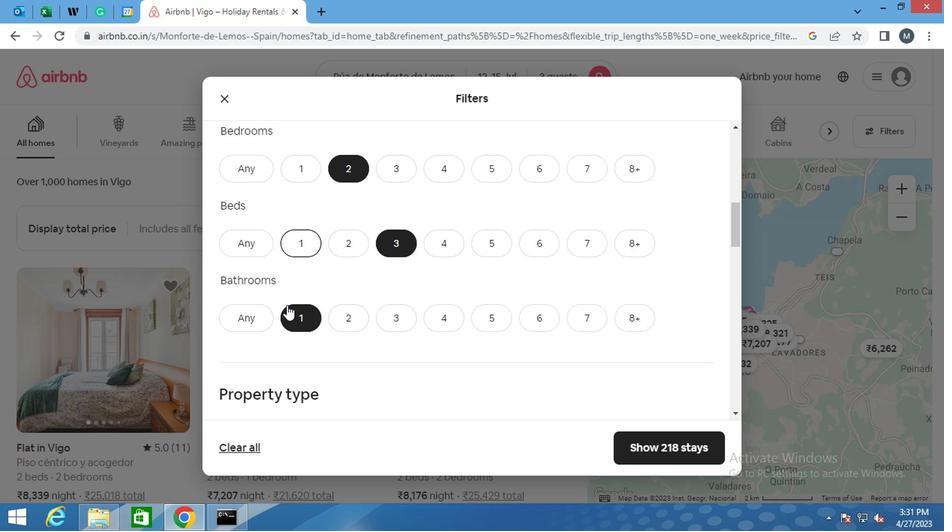 
Action: Mouse moved to (291, 300)
Screenshot: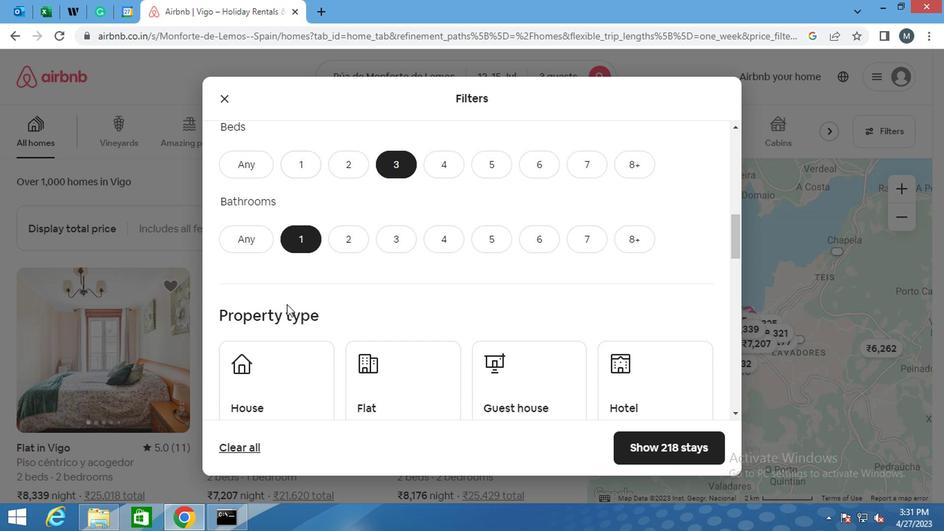 
Action: Mouse scrolled (291, 299) with delta (0, 0)
Screenshot: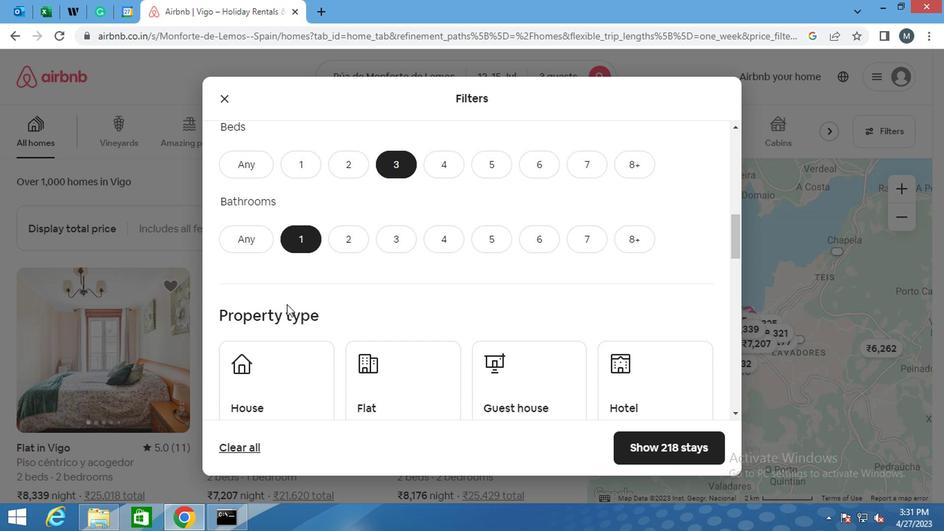 
Action: Mouse scrolled (291, 299) with delta (0, 0)
Screenshot: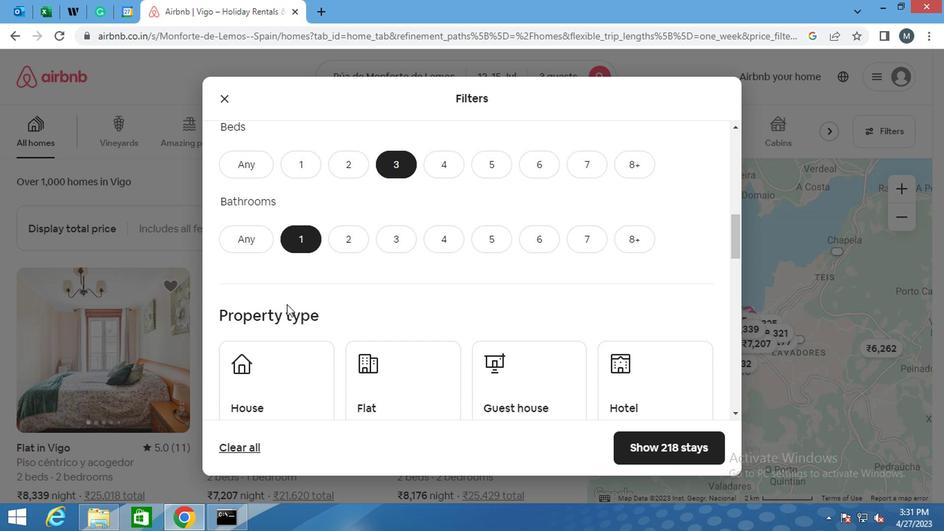 
Action: Mouse moved to (274, 275)
Screenshot: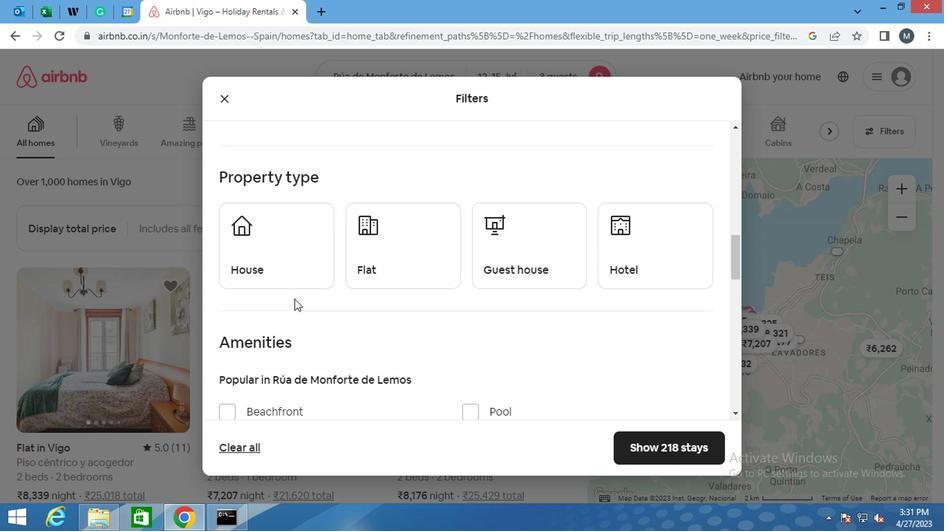 
Action: Mouse pressed left at (274, 275)
Screenshot: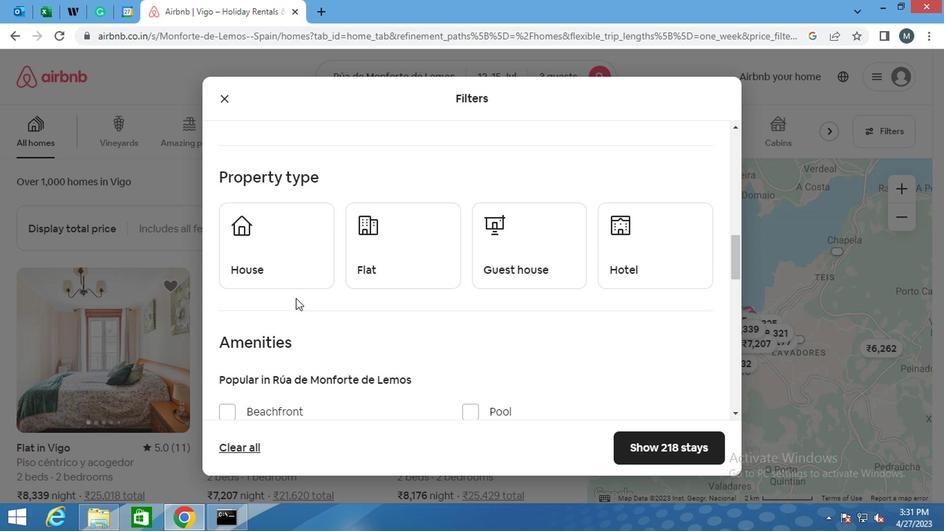 
Action: Mouse moved to (411, 270)
Screenshot: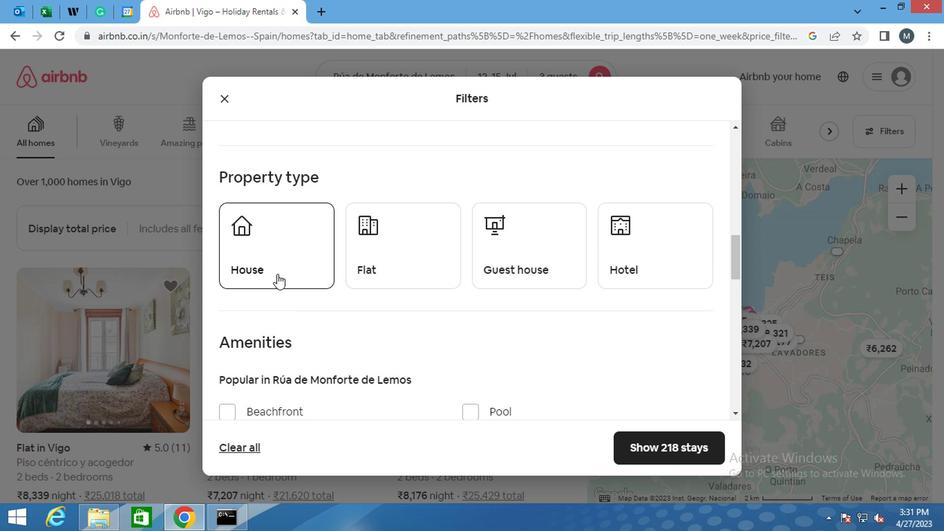 
Action: Mouse pressed left at (411, 270)
Screenshot: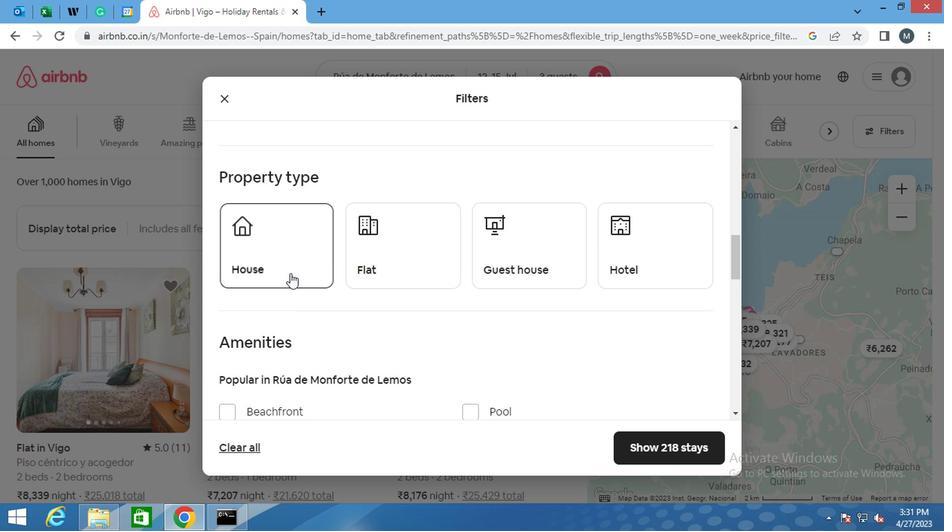 
Action: Mouse moved to (458, 270)
Screenshot: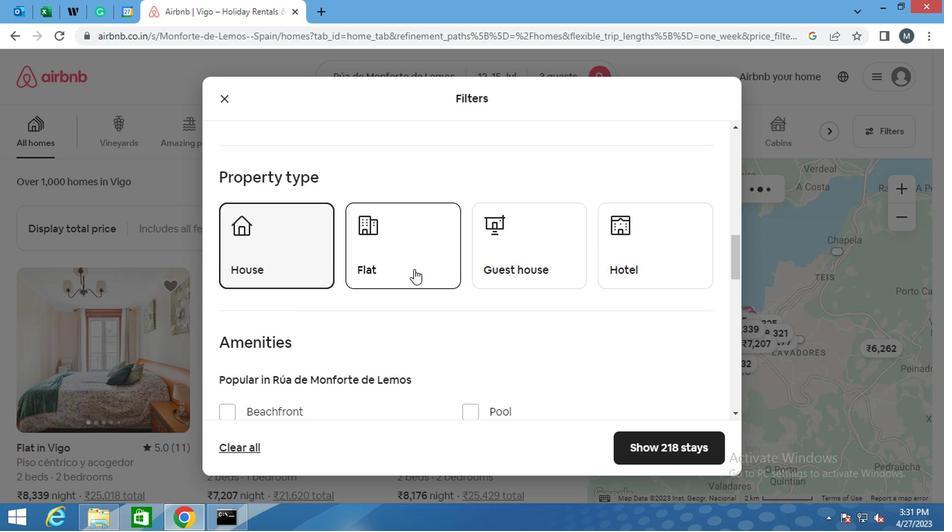 
Action: Mouse pressed left at (458, 270)
Screenshot: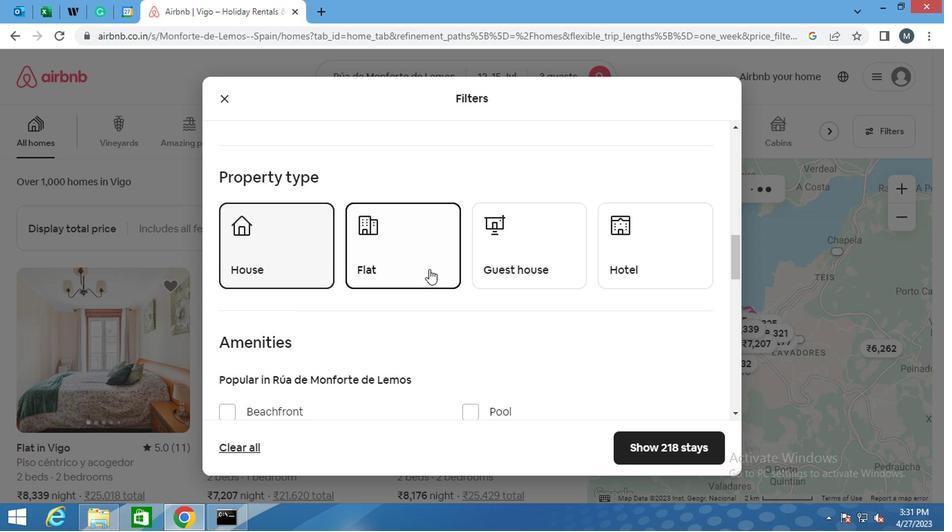 
Action: Mouse moved to (504, 268)
Screenshot: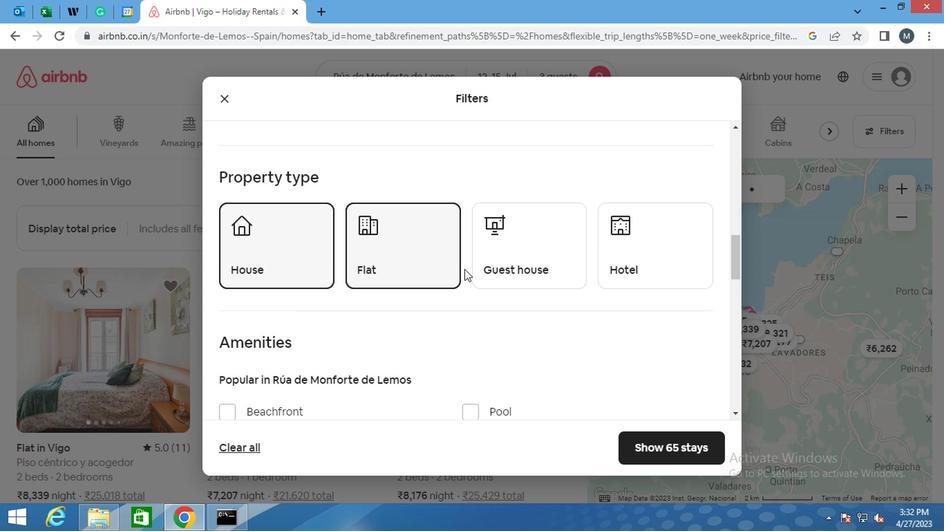 
Action: Mouse pressed left at (504, 268)
Screenshot: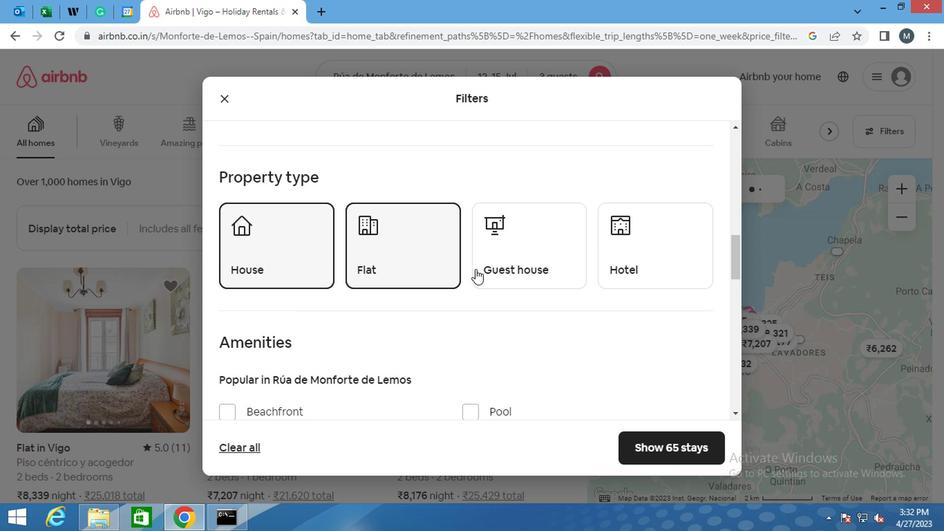 
Action: Mouse moved to (378, 284)
Screenshot: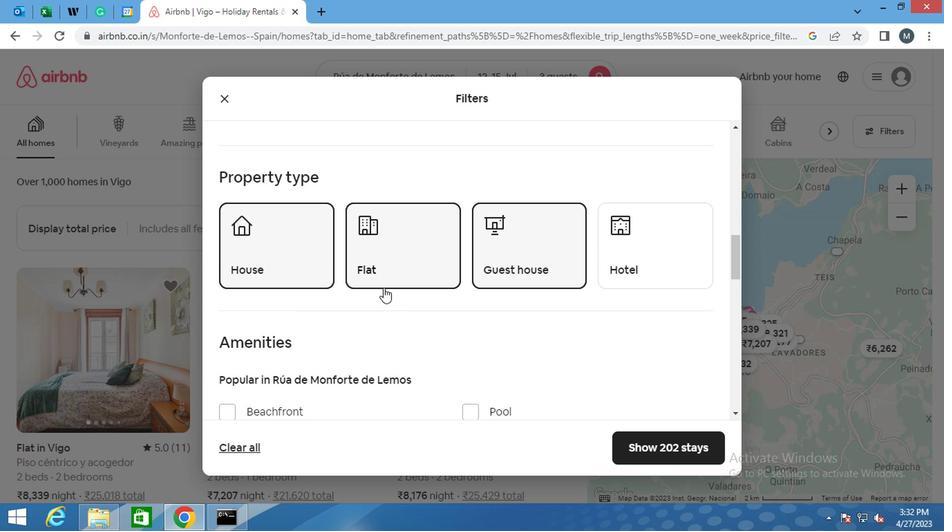 
Action: Mouse scrolled (378, 283) with delta (0, 0)
Screenshot: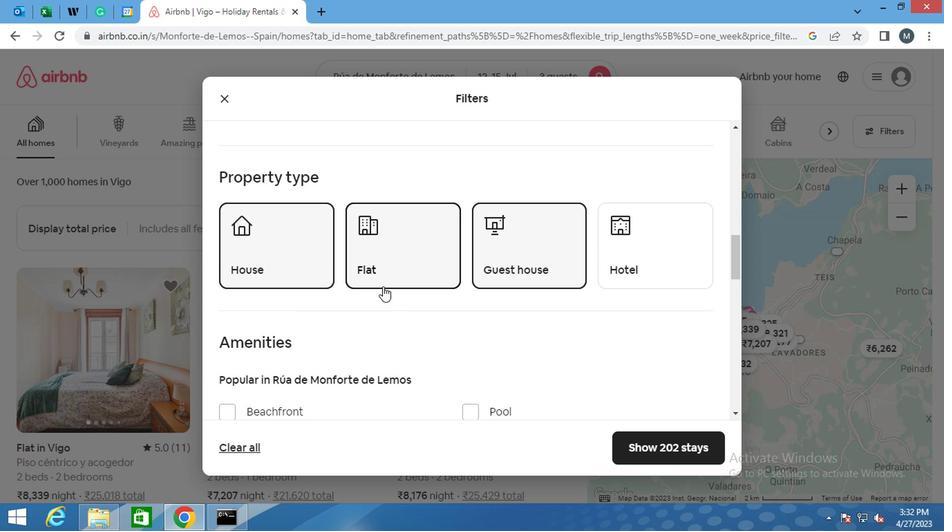 
Action: Mouse moved to (378, 284)
Screenshot: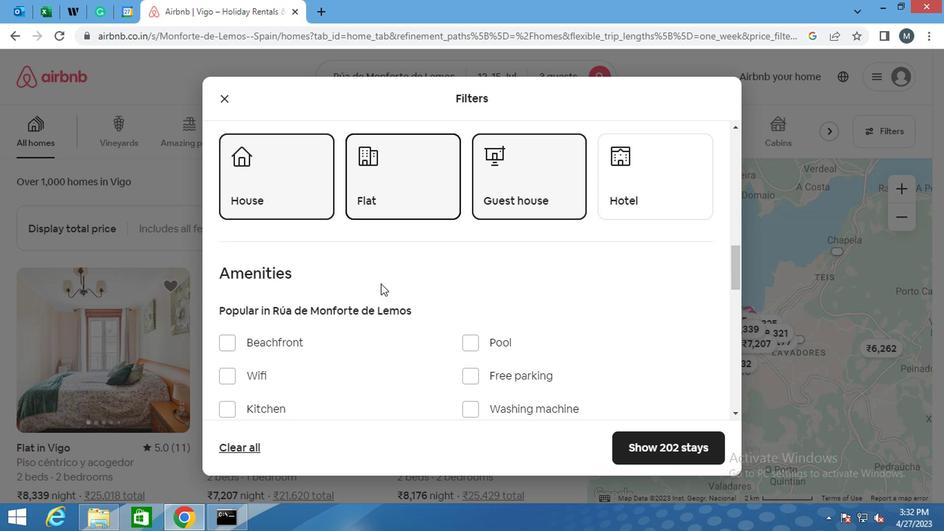 
Action: Mouse scrolled (378, 283) with delta (0, 0)
Screenshot: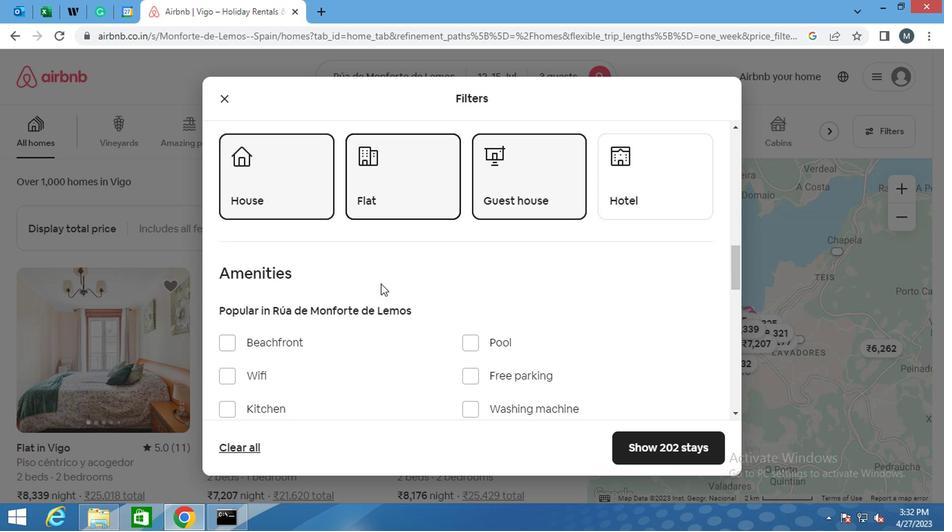 
Action: Mouse moved to (373, 287)
Screenshot: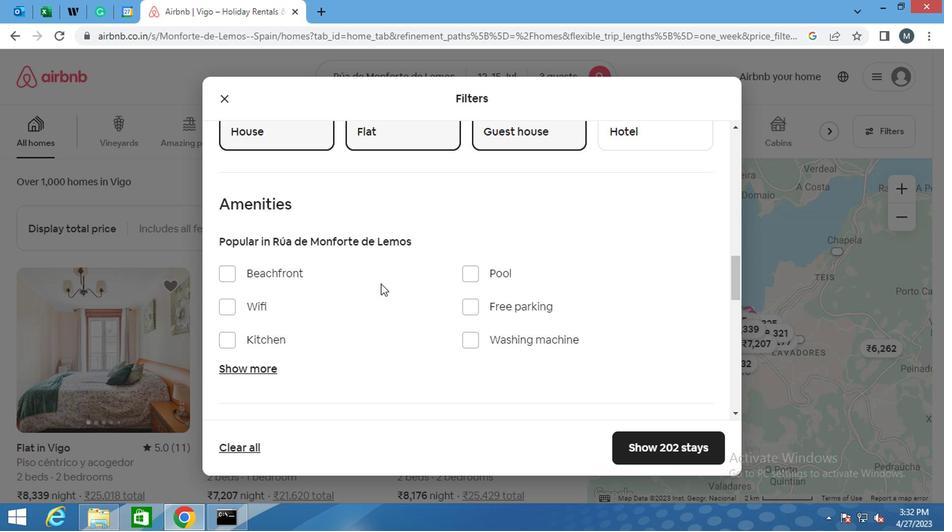 
Action: Mouse scrolled (373, 287) with delta (0, 0)
Screenshot: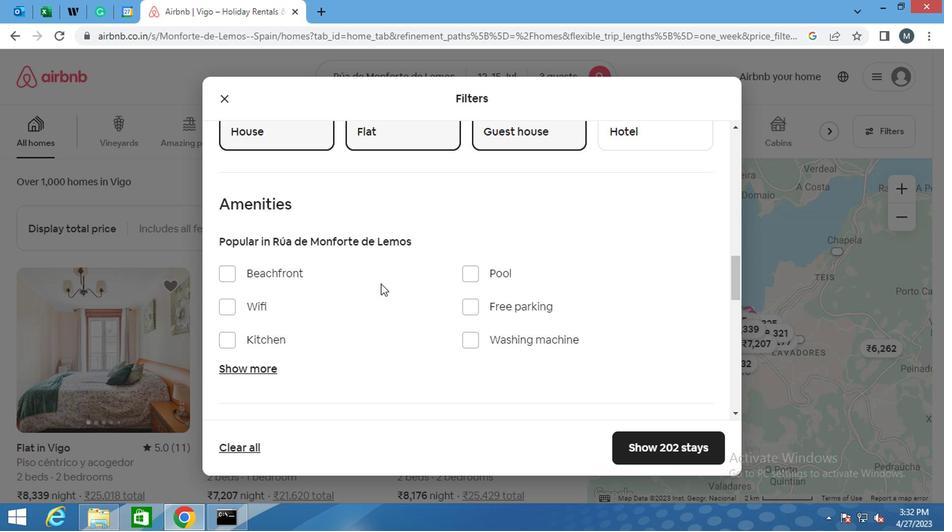 
Action: Mouse moved to (468, 275)
Screenshot: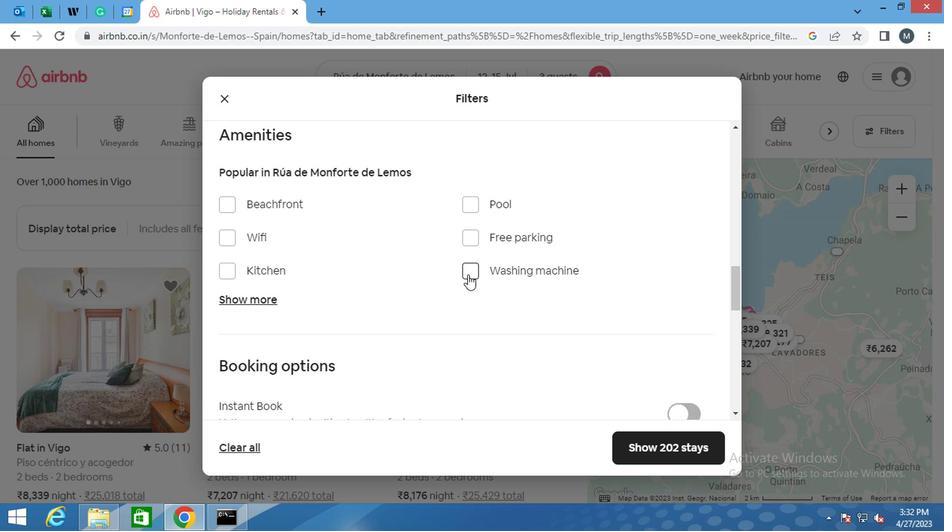 
Action: Mouse pressed left at (468, 275)
Screenshot: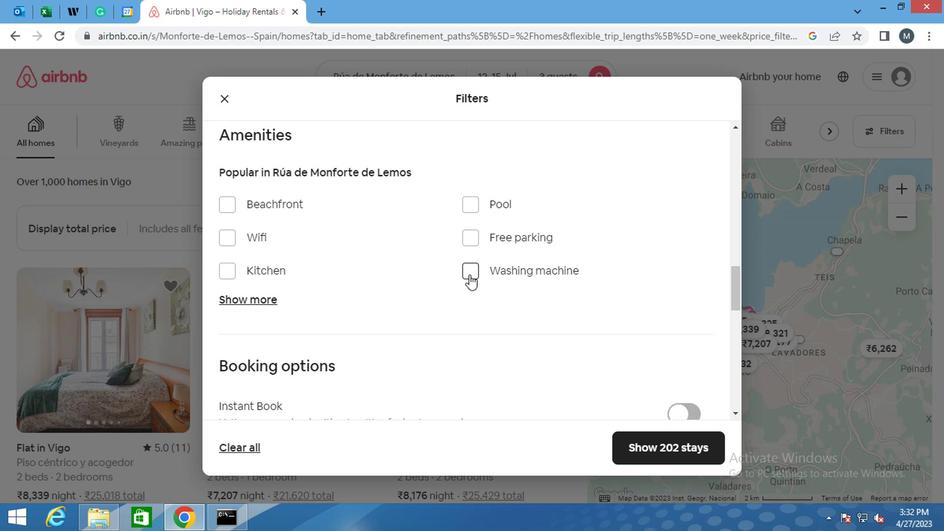 
Action: Mouse moved to (401, 280)
Screenshot: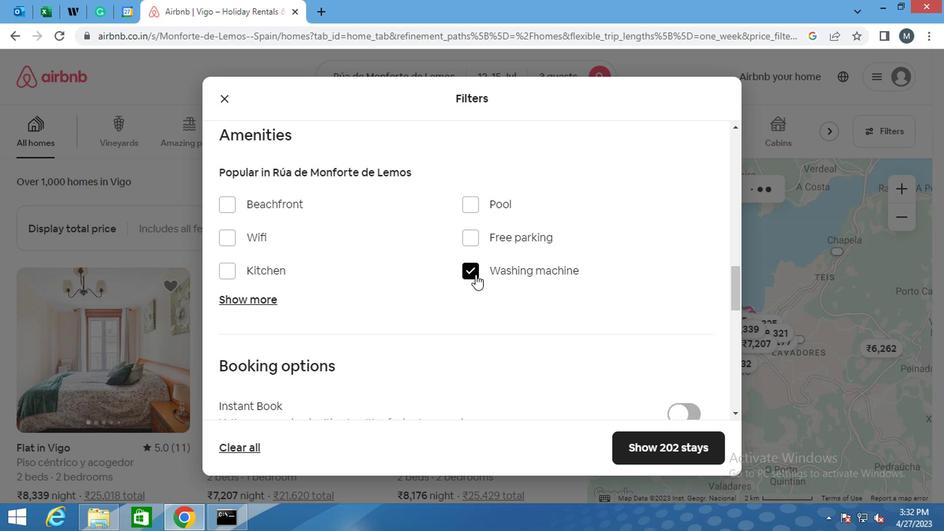 
Action: Mouse scrolled (401, 279) with delta (0, 0)
Screenshot: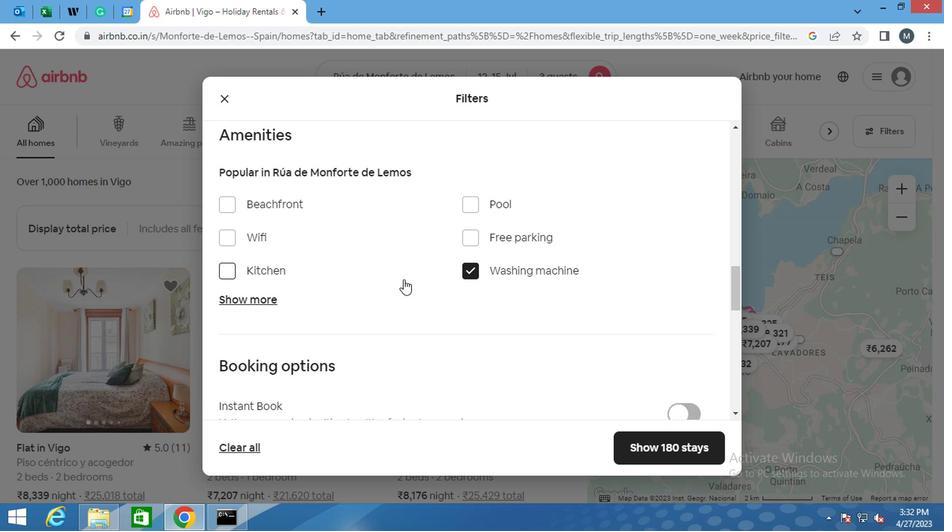 
Action: Mouse moved to (399, 280)
Screenshot: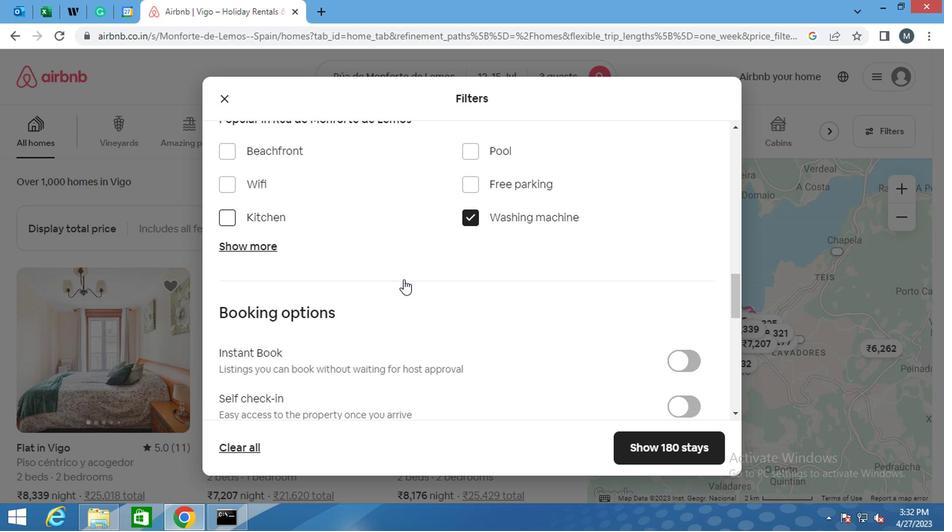 
Action: Mouse scrolled (399, 279) with delta (0, 0)
Screenshot: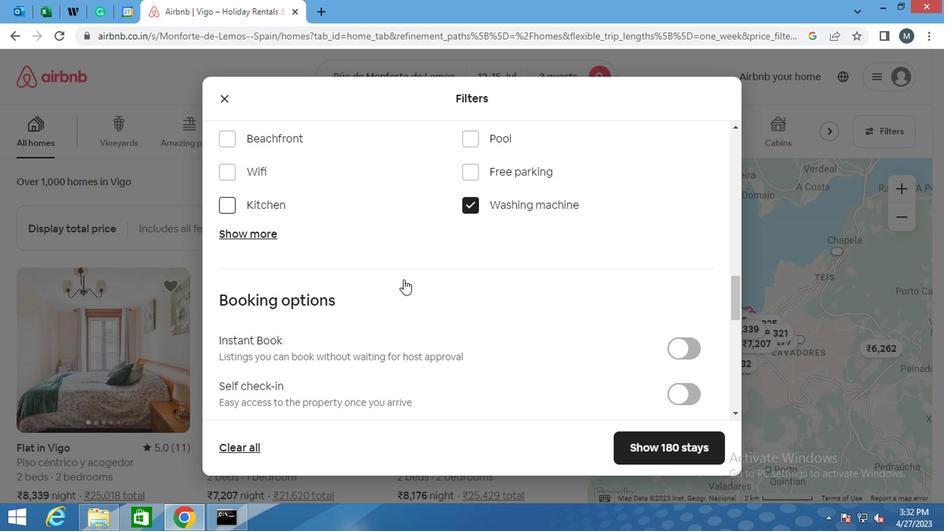 
Action: Mouse moved to (393, 280)
Screenshot: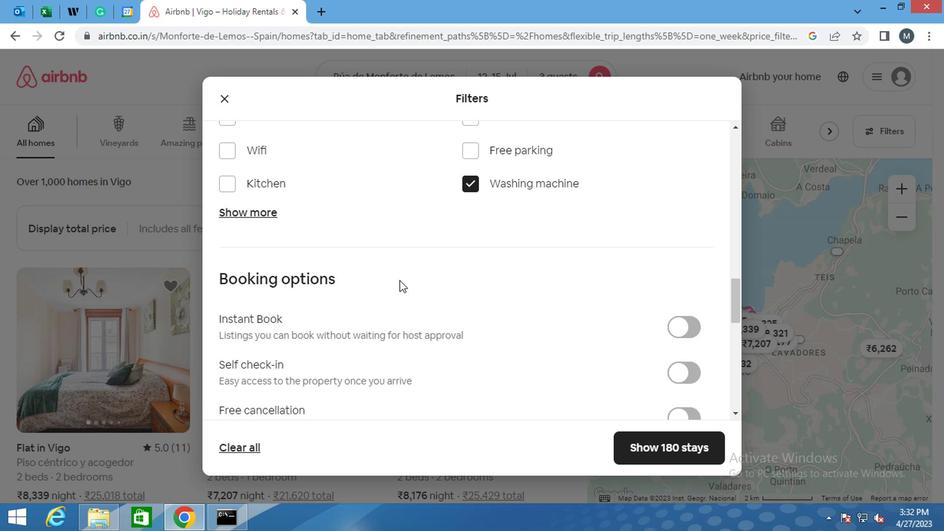 
Action: Mouse scrolled (393, 280) with delta (0, 0)
Screenshot: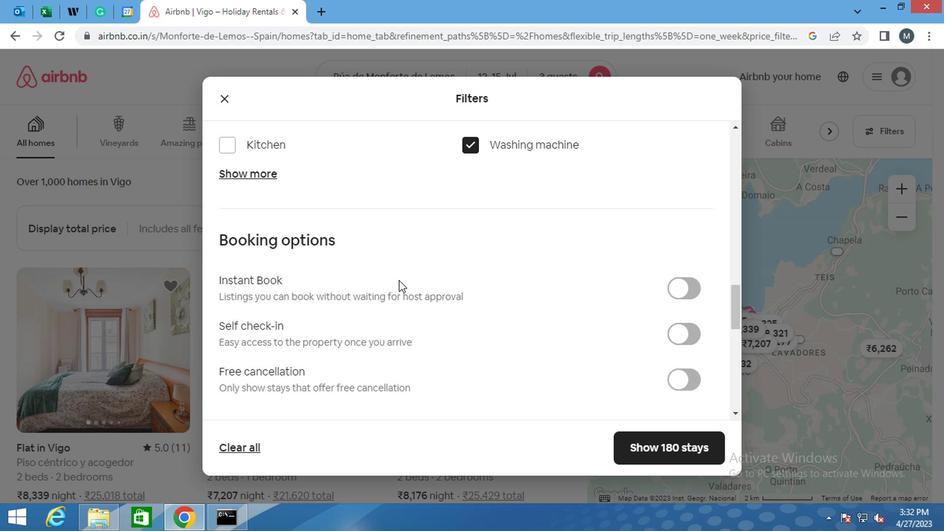 
Action: Mouse moved to (683, 252)
Screenshot: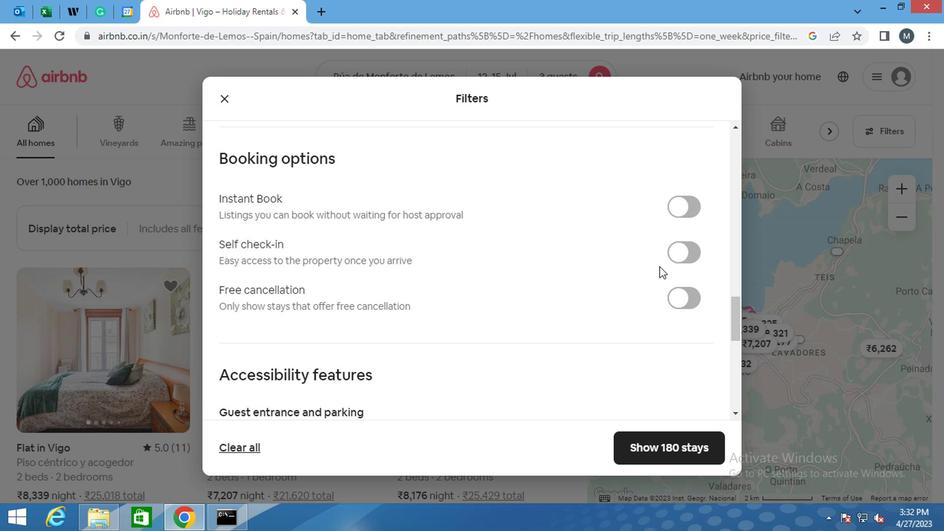 
Action: Mouse pressed left at (683, 252)
Screenshot: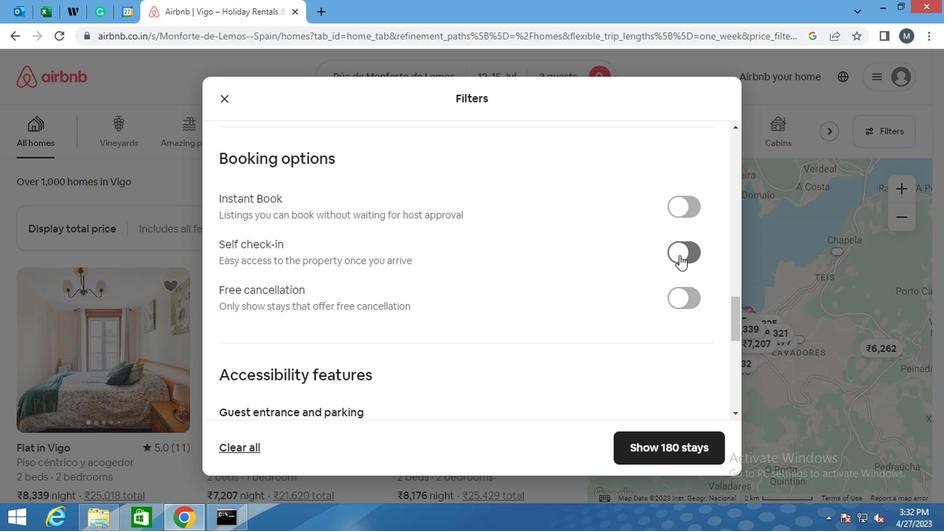 
Action: Mouse moved to (389, 304)
Screenshot: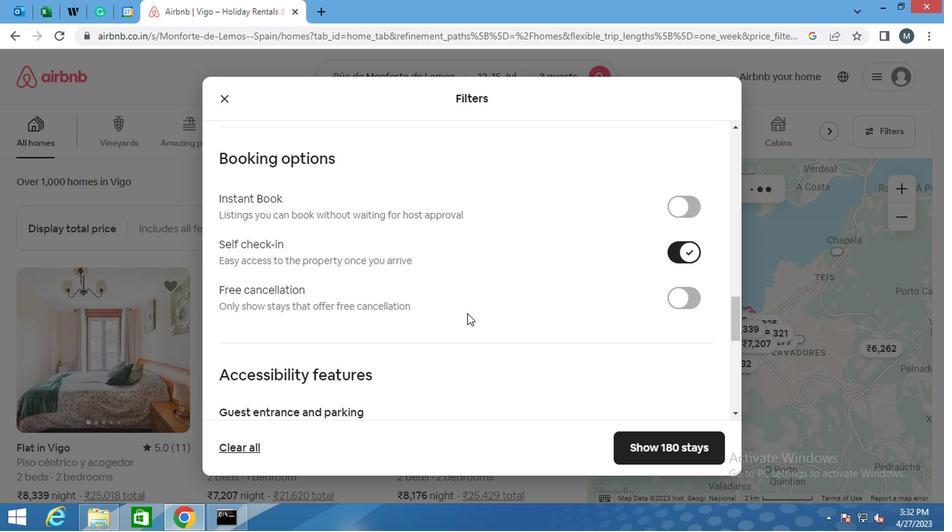 
Action: Mouse scrolled (389, 303) with delta (0, 0)
Screenshot: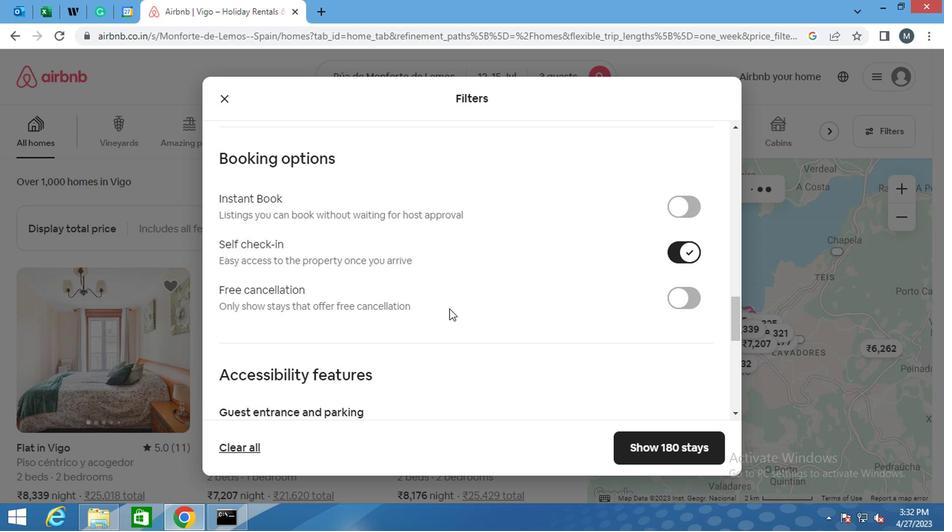 
Action: Mouse moved to (387, 304)
Screenshot: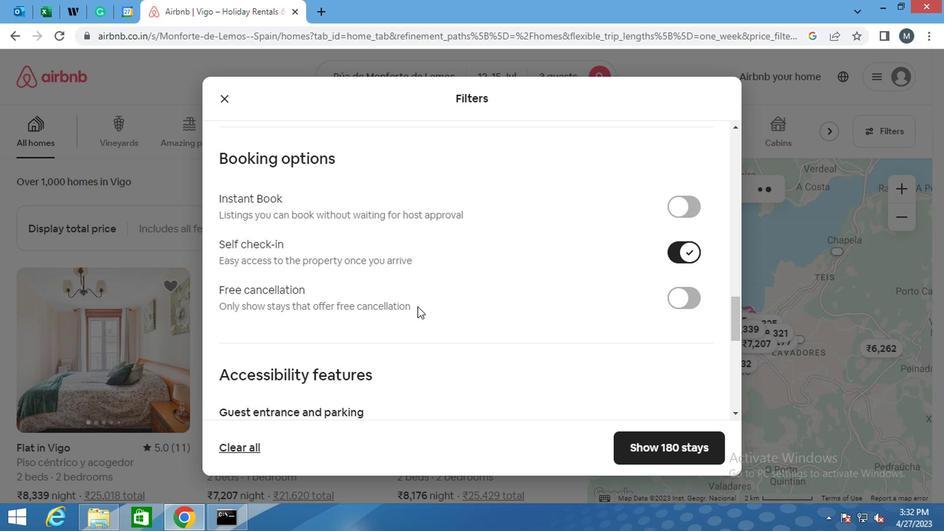 
Action: Mouse scrolled (387, 303) with delta (0, 0)
Screenshot: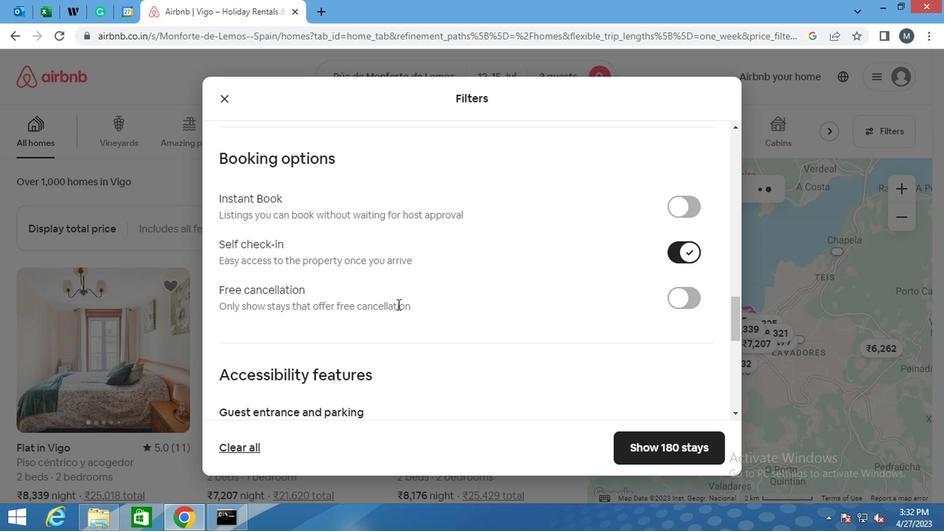
Action: Mouse moved to (369, 304)
Screenshot: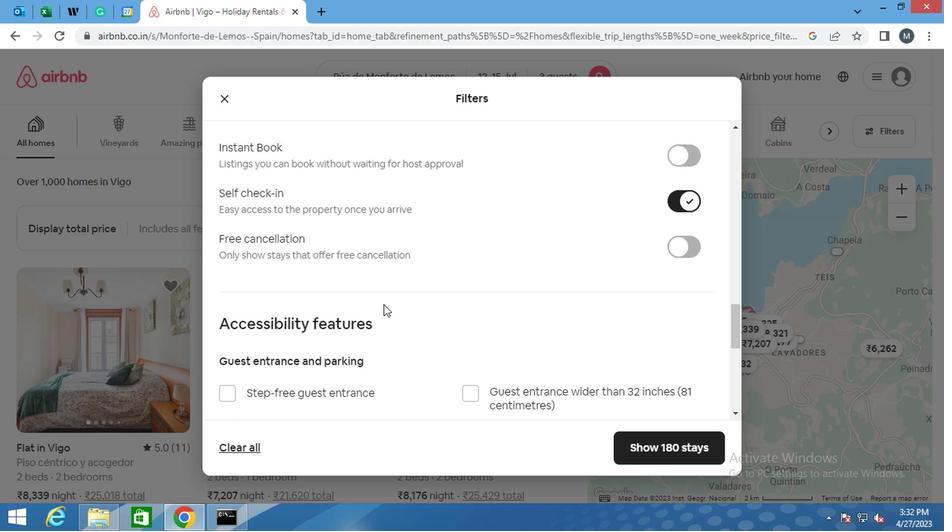 
Action: Mouse scrolled (369, 304) with delta (0, 0)
Screenshot: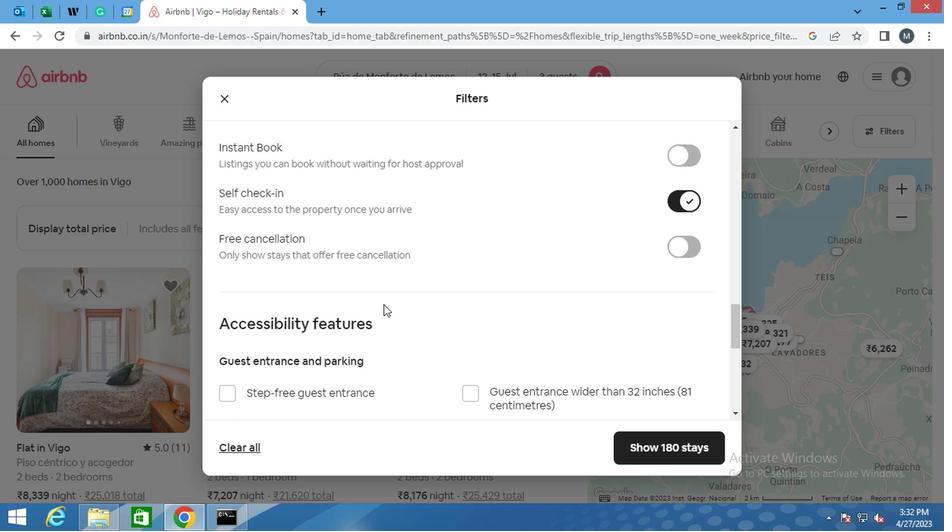 
Action: Mouse moved to (358, 307)
Screenshot: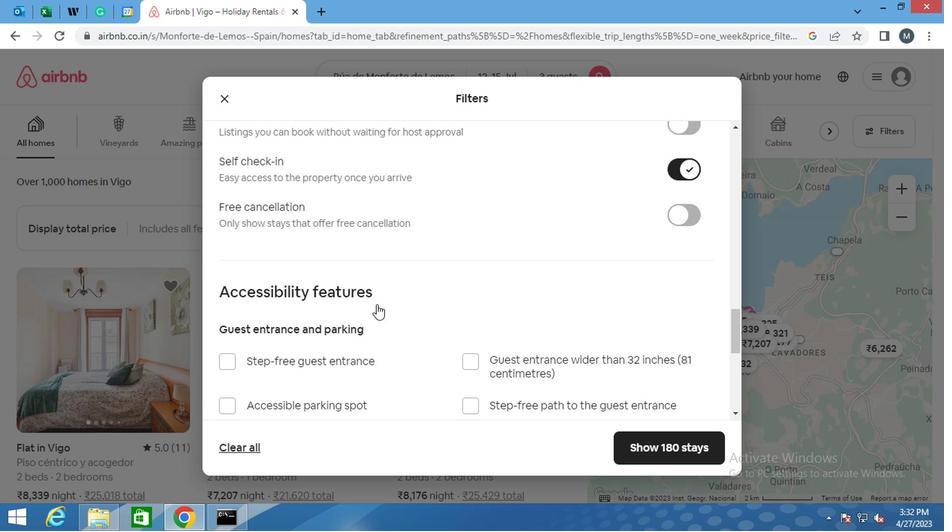 
Action: Mouse scrolled (358, 306) with delta (0, 0)
Screenshot: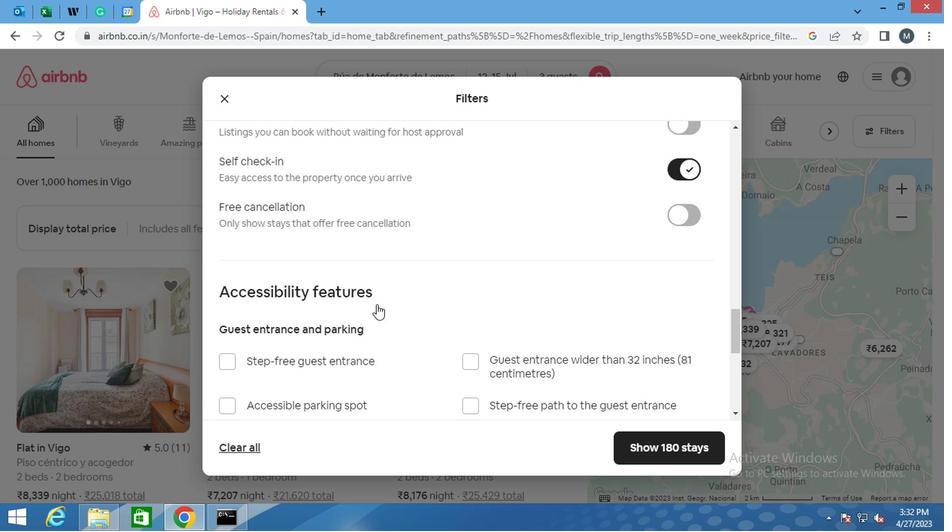 
Action: Mouse moved to (329, 316)
Screenshot: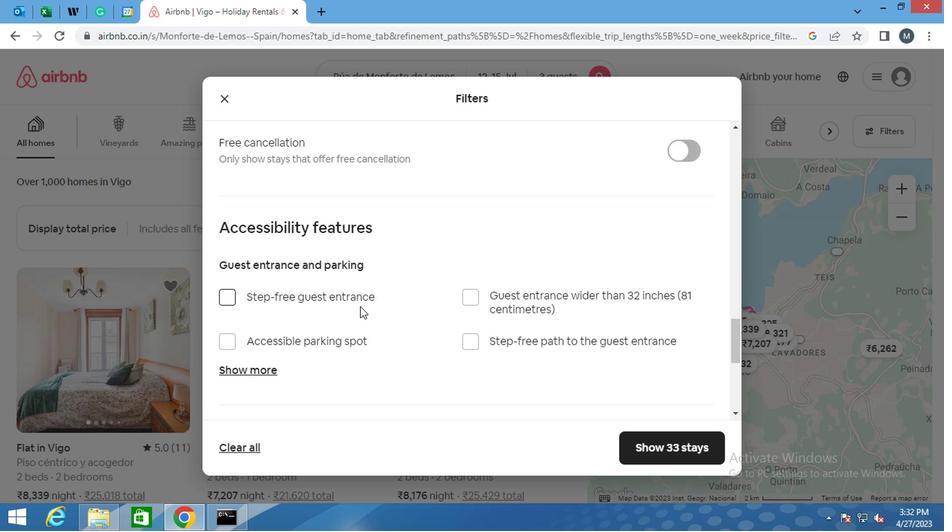 
Action: Mouse scrolled (329, 315) with delta (0, 0)
Screenshot: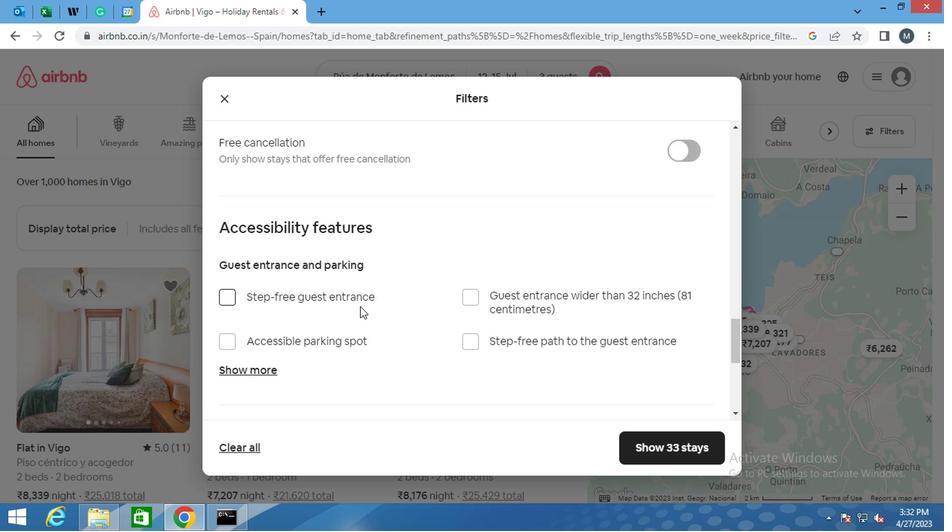
Action: Mouse moved to (320, 318)
Screenshot: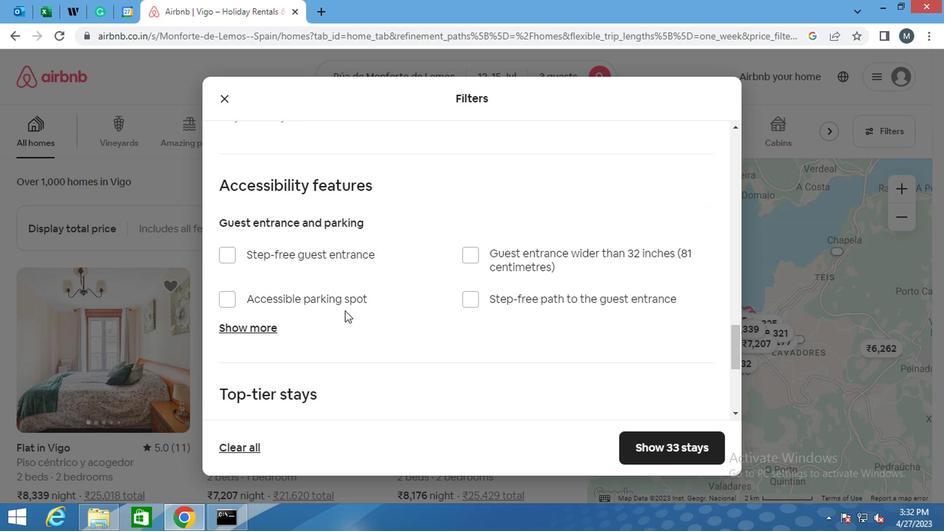 
Action: Mouse scrolled (320, 318) with delta (0, 0)
Screenshot: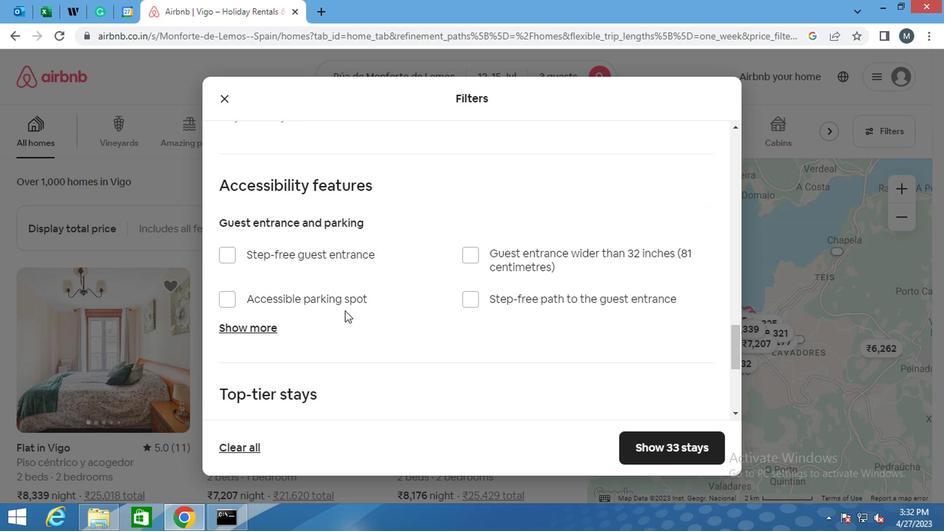 
Action: Mouse moved to (229, 354)
Screenshot: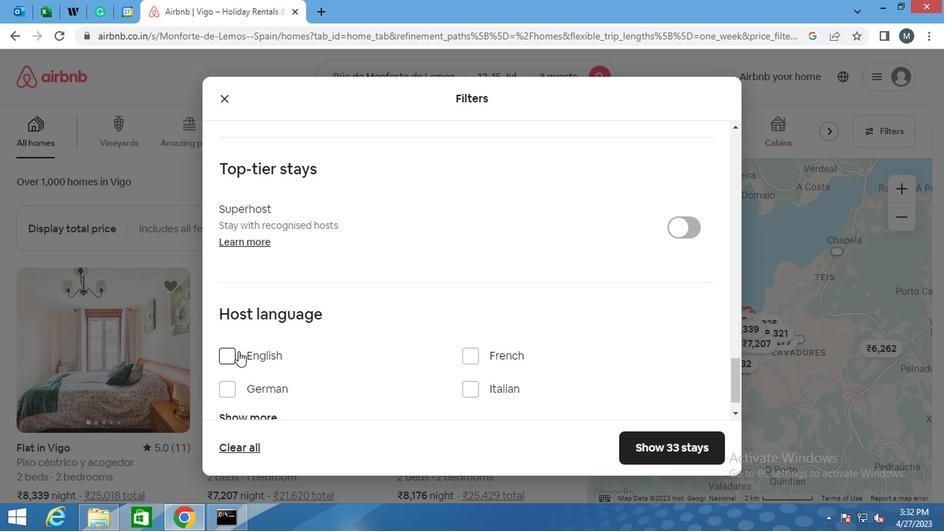 
Action: Mouse pressed left at (229, 354)
Screenshot: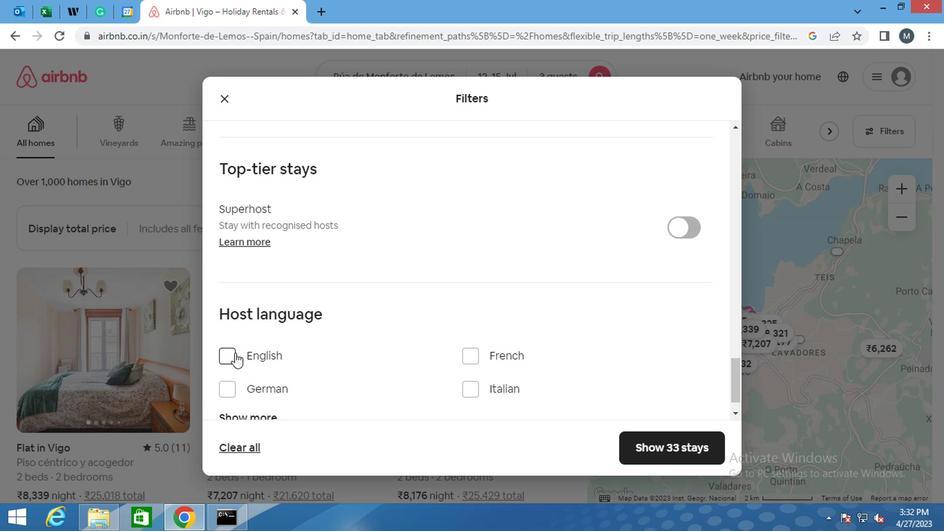 
Action: Mouse moved to (634, 445)
Screenshot: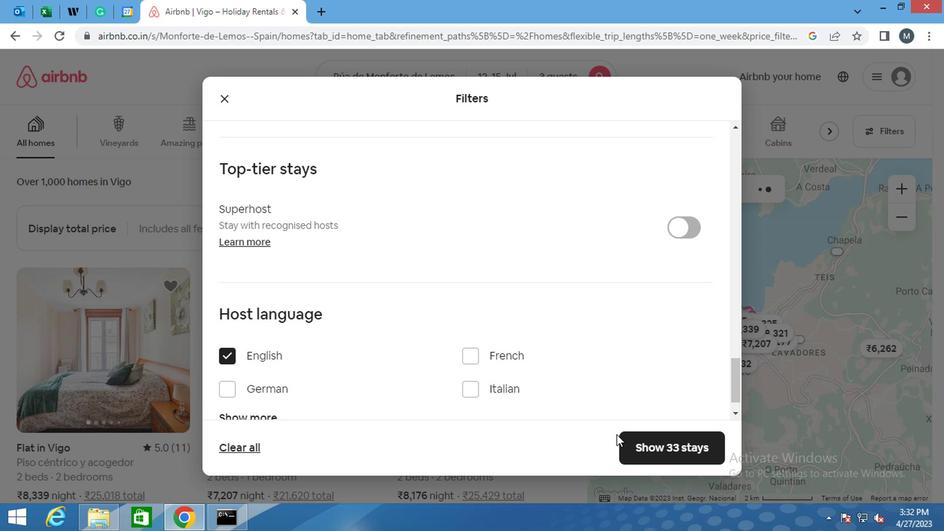 
Action: Mouse pressed left at (634, 445)
Screenshot: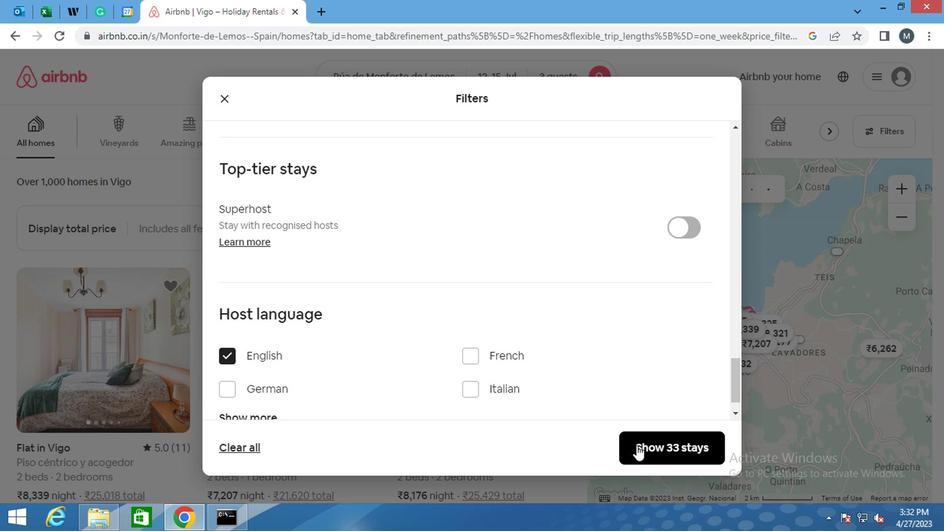 
Action: Mouse moved to (636, 445)
Screenshot: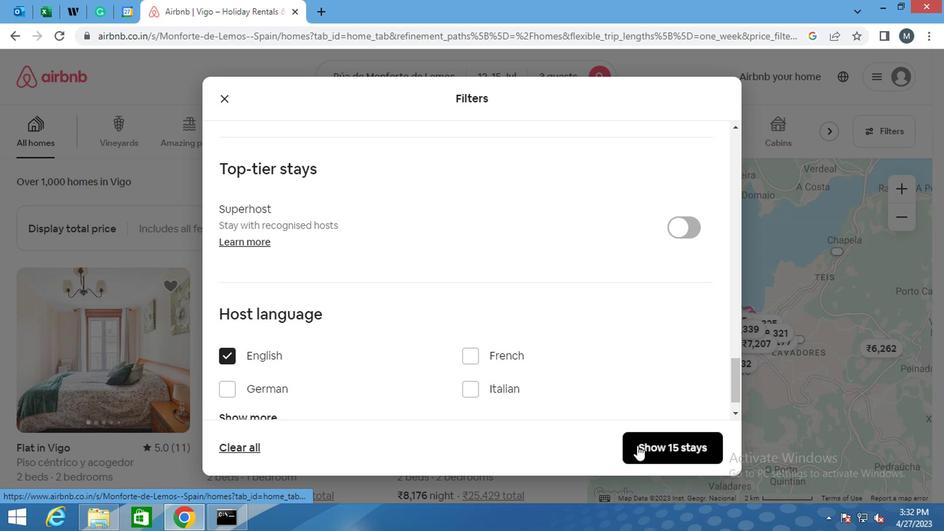 
